 Task: Look for space in Termoli, Italy from 9th August, 2023 to 12th August, 2023 for 1 adult in price range Rs.6000 to Rs.15000. Place can be entire place with 1  bedroom having 1 bed and 1 bathroom. Property type can be house, flat, guest house. Amenities needed are: wifi. Booking option can be shelf check-in. Required host language is English.
Action: Mouse moved to (464, 110)
Screenshot: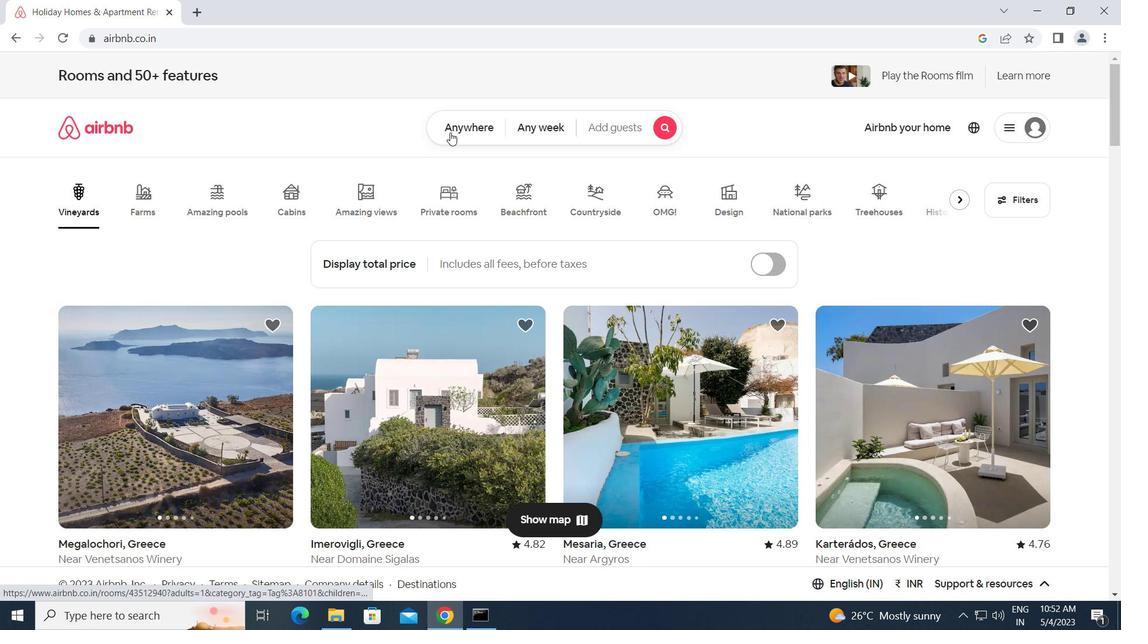 
Action: Mouse pressed left at (464, 110)
Screenshot: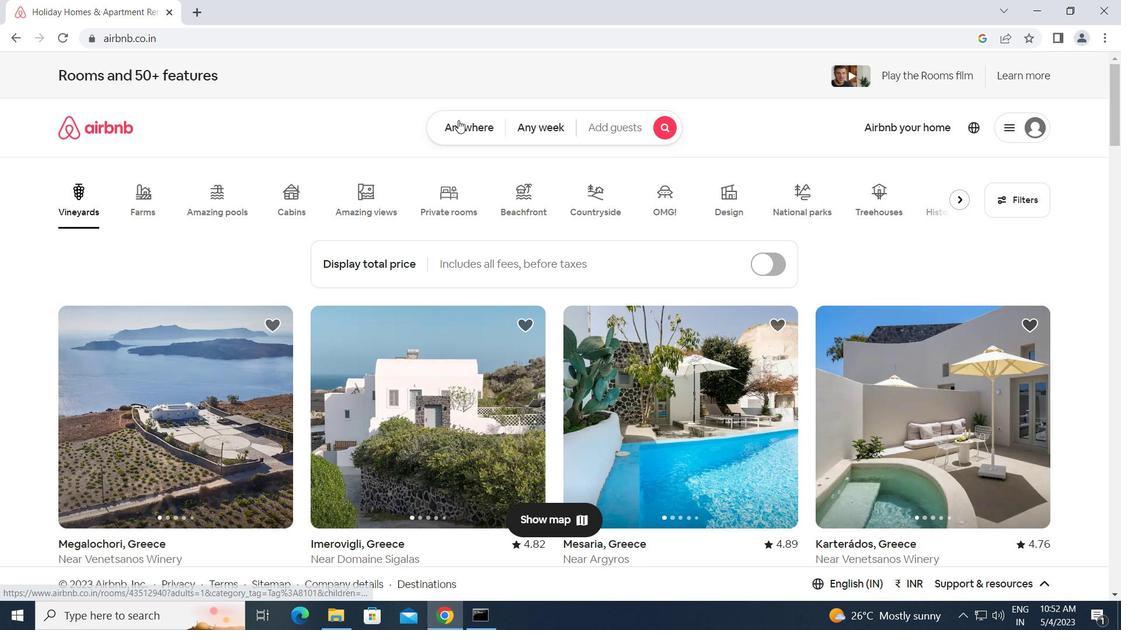 
Action: Mouse moved to (407, 172)
Screenshot: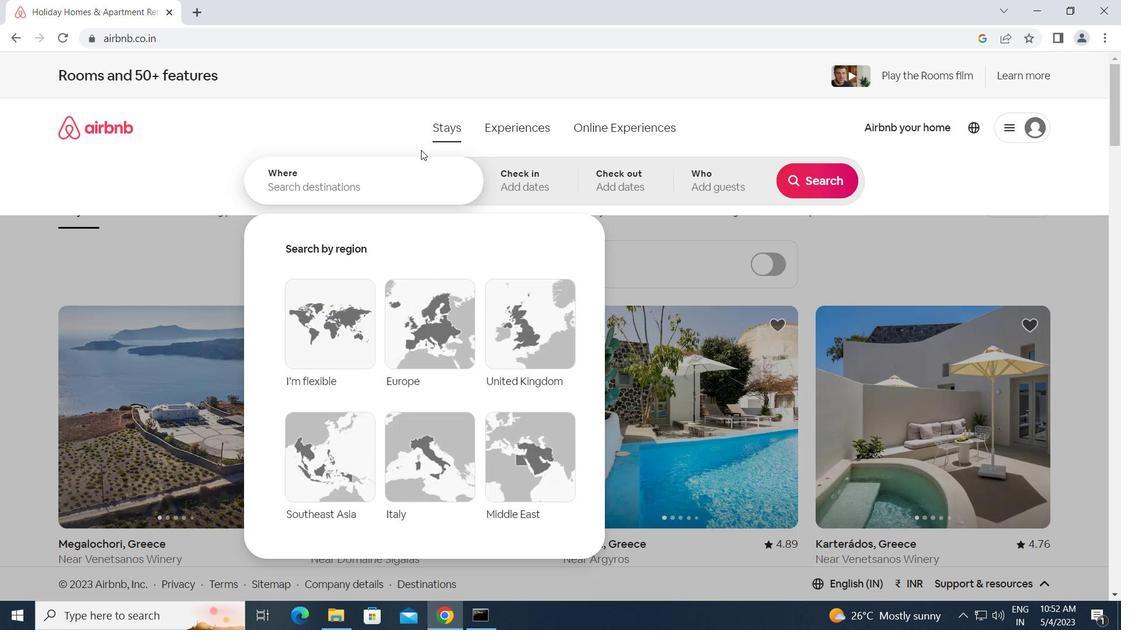 
Action: Mouse pressed left at (407, 172)
Screenshot: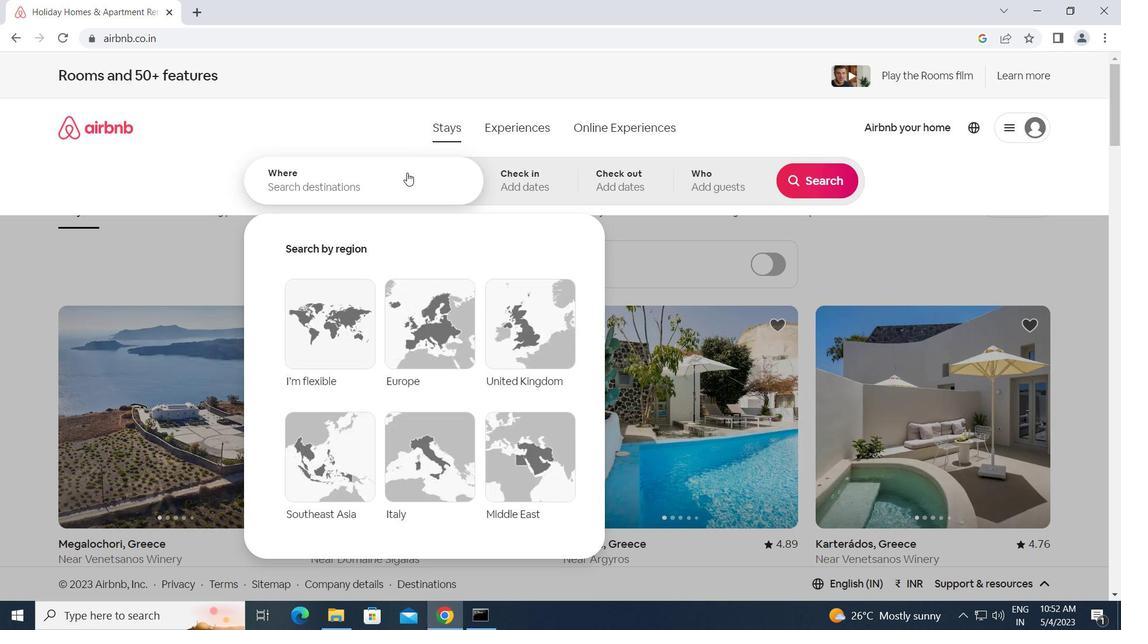 
Action: Key pressed t<Key.caps_lock>ermoli,<Key.space><Key.caps_lock>i<Key.caps_lock>taly<Key.enter>
Screenshot: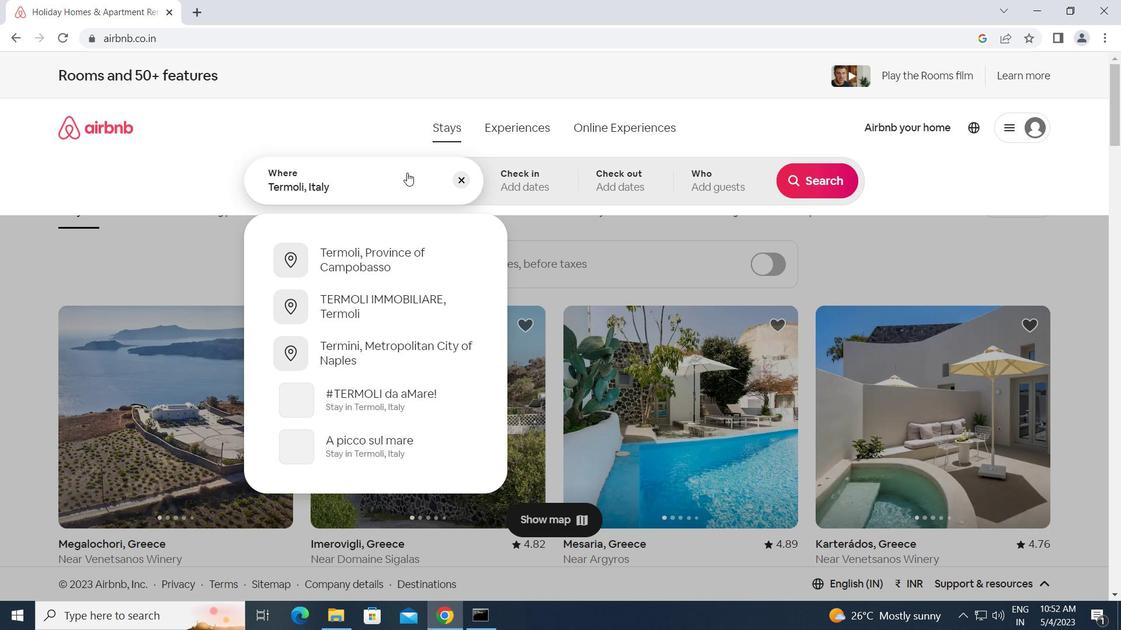 
Action: Mouse moved to (812, 295)
Screenshot: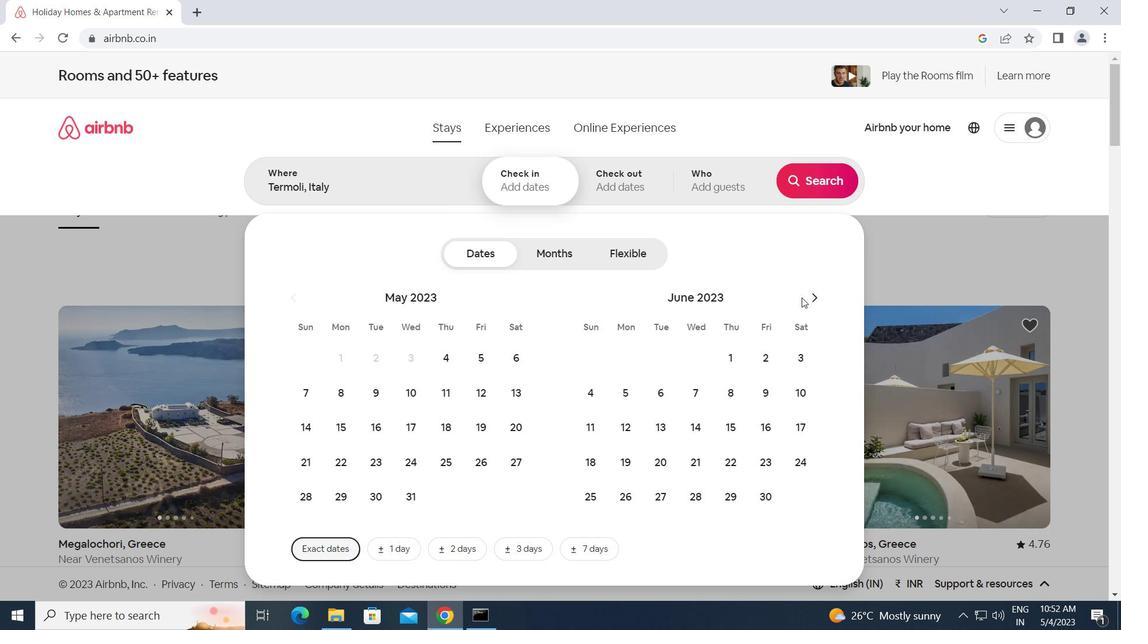 
Action: Mouse pressed left at (812, 295)
Screenshot: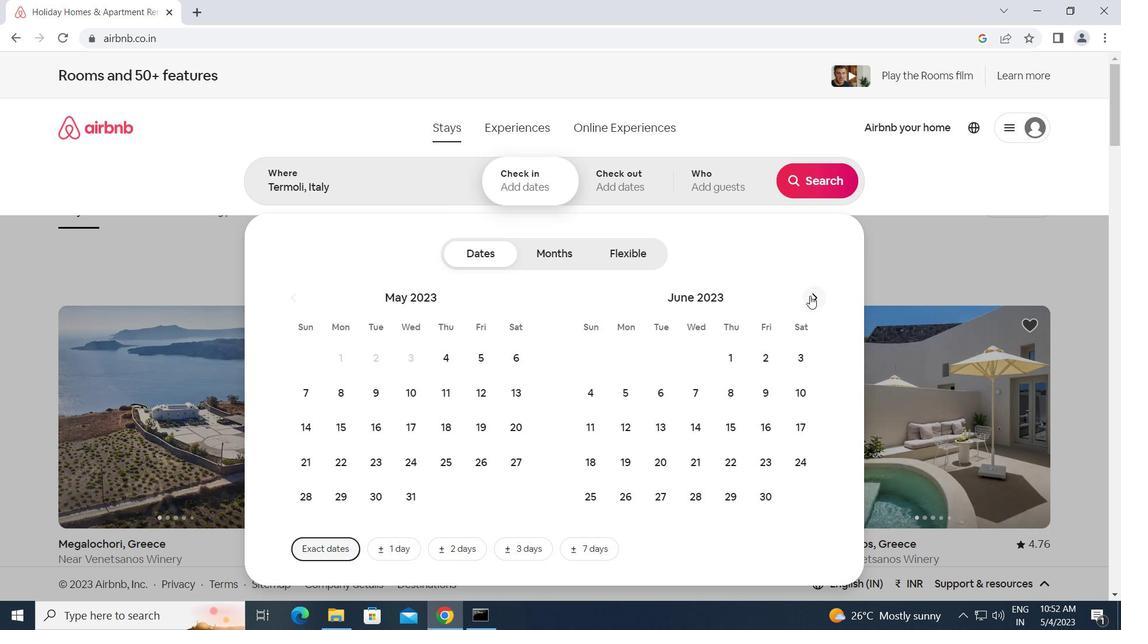 
Action: Mouse pressed left at (812, 295)
Screenshot: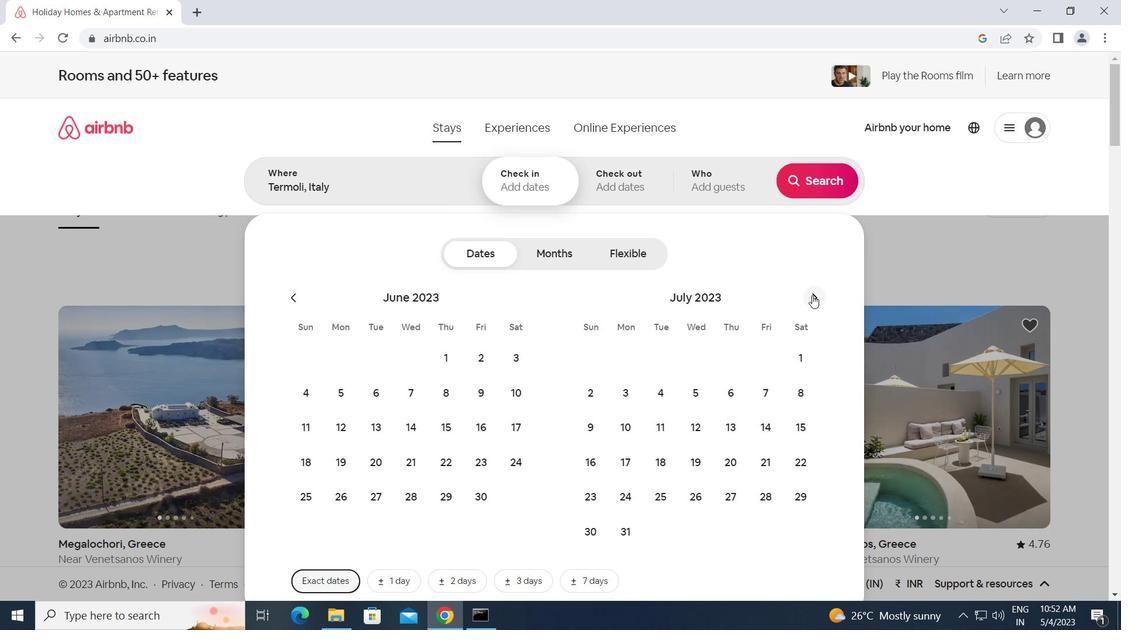 
Action: Mouse moved to (696, 394)
Screenshot: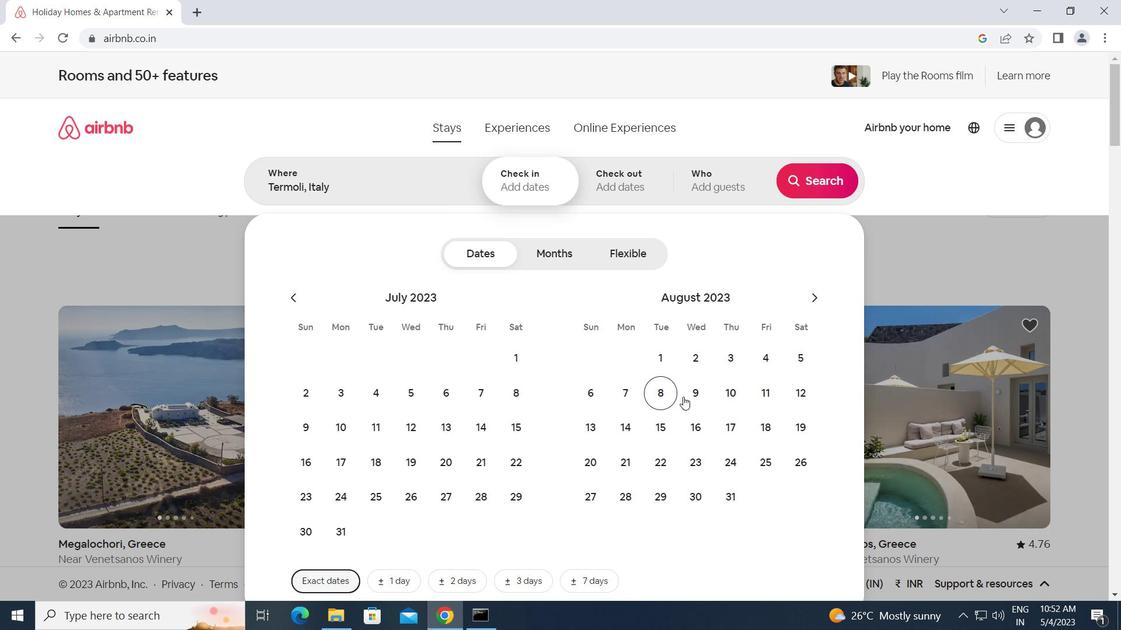 
Action: Mouse pressed left at (696, 394)
Screenshot: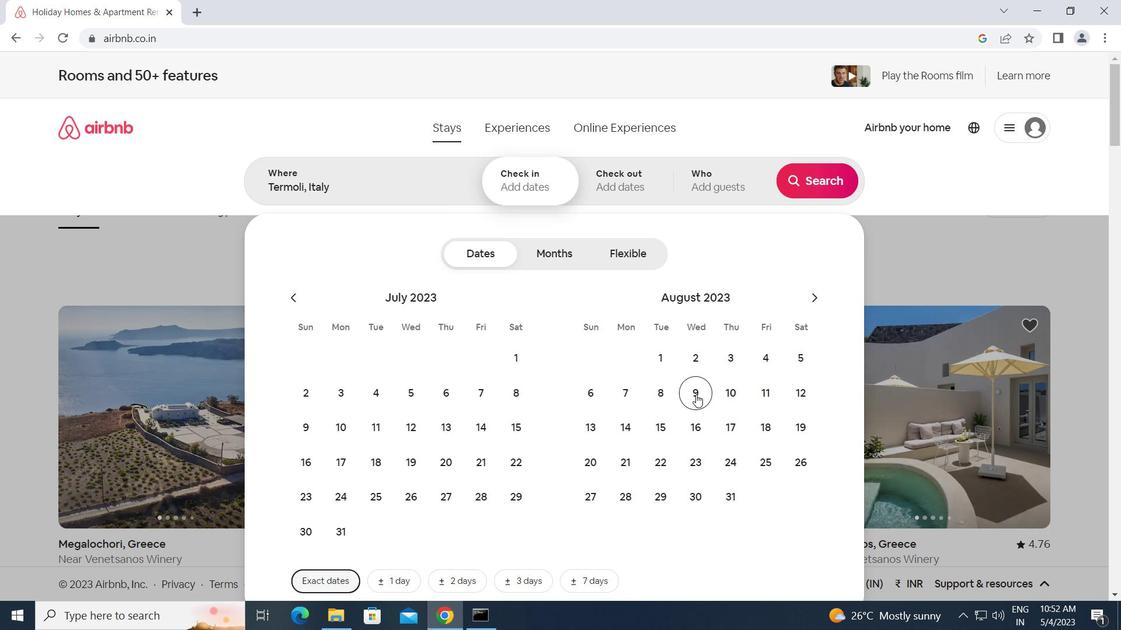 
Action: Mouse moved to (809, 393)
Screenshot: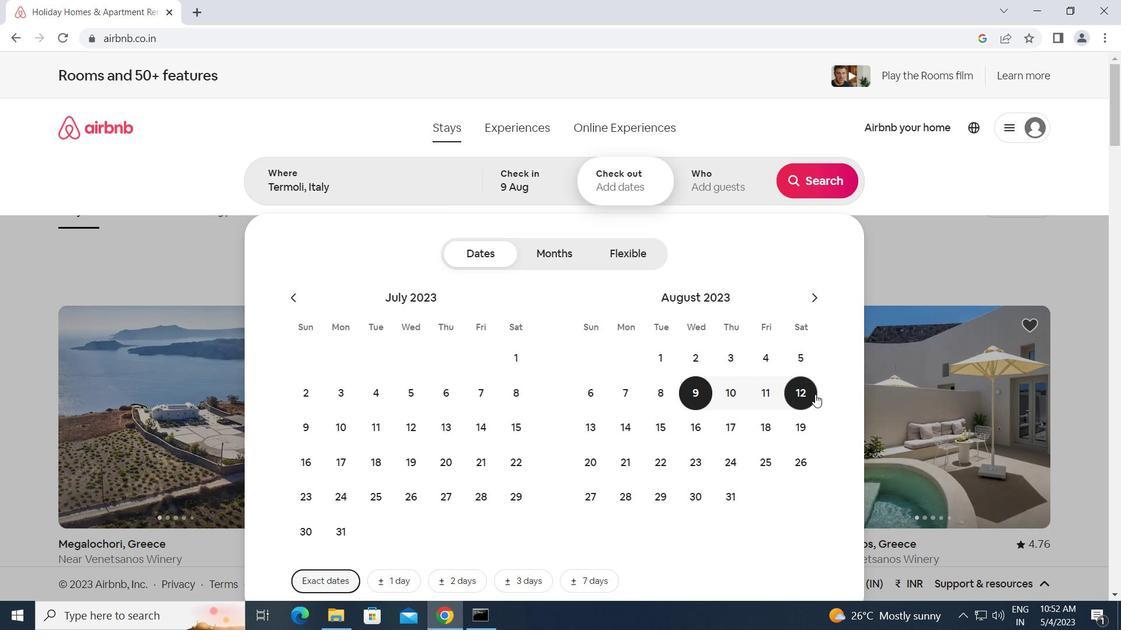 
Action: Mouse pressed left at (809, 393)
Screenshot: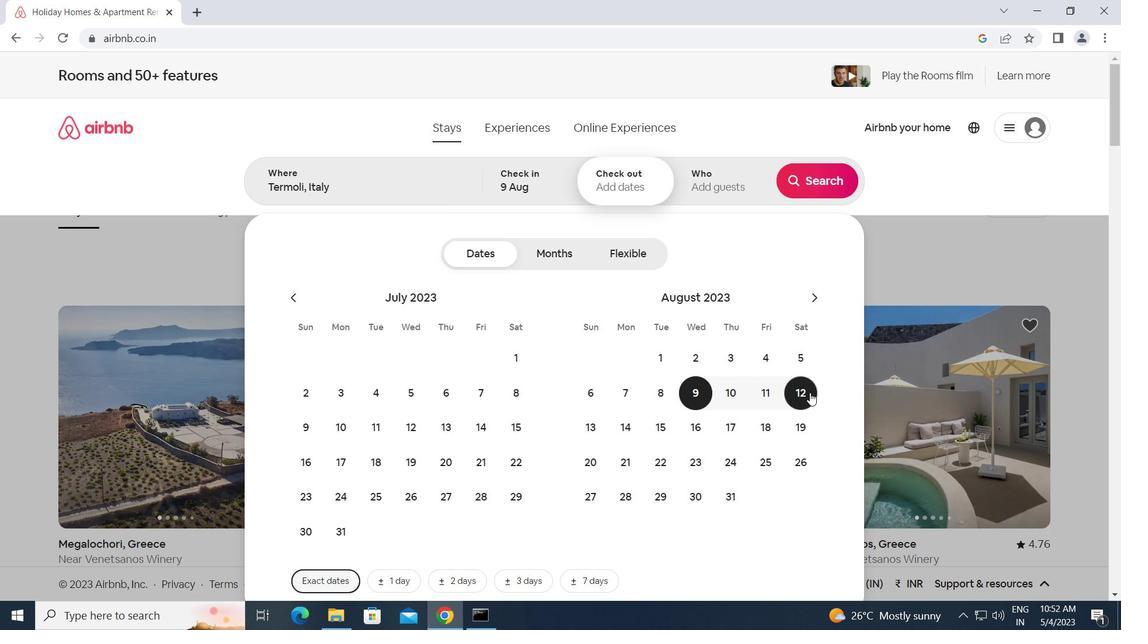 
Action: Mouse moved to (727, 179)
Screenshot: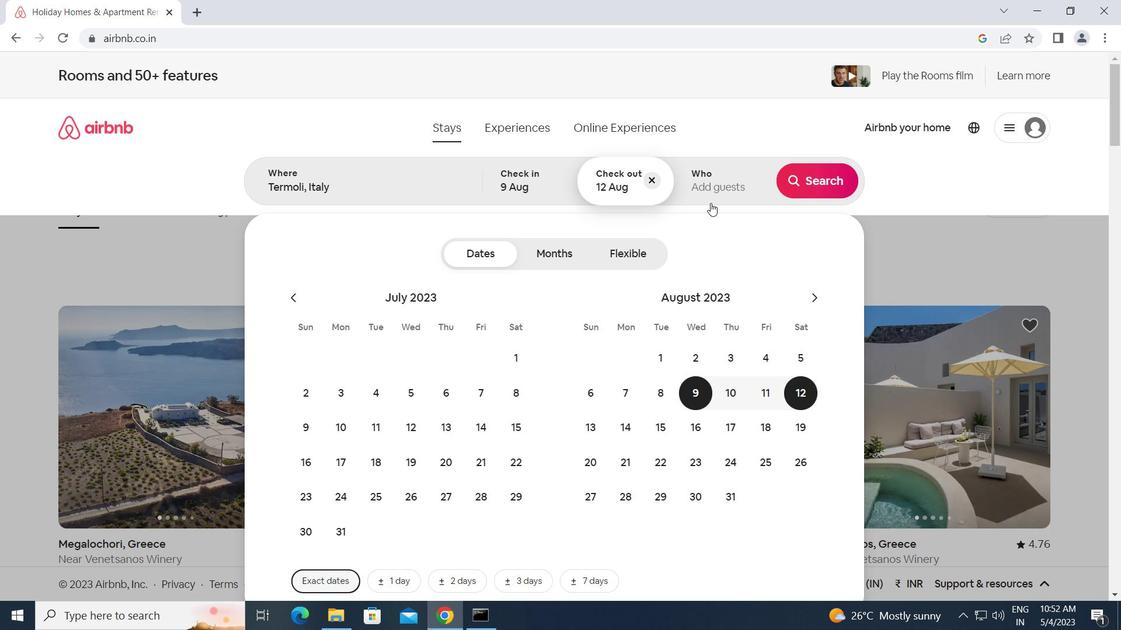 
Action: Mouse pressed left at (727, 179)
Screenshot: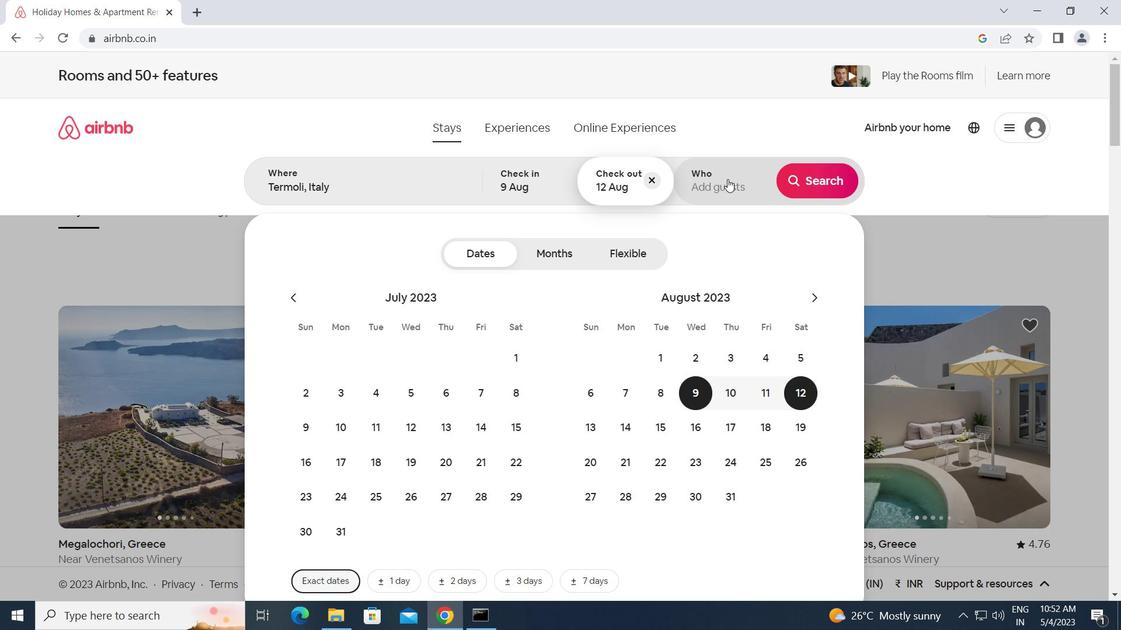 
Action: Mouse moved to (812, 263)
Screenshot: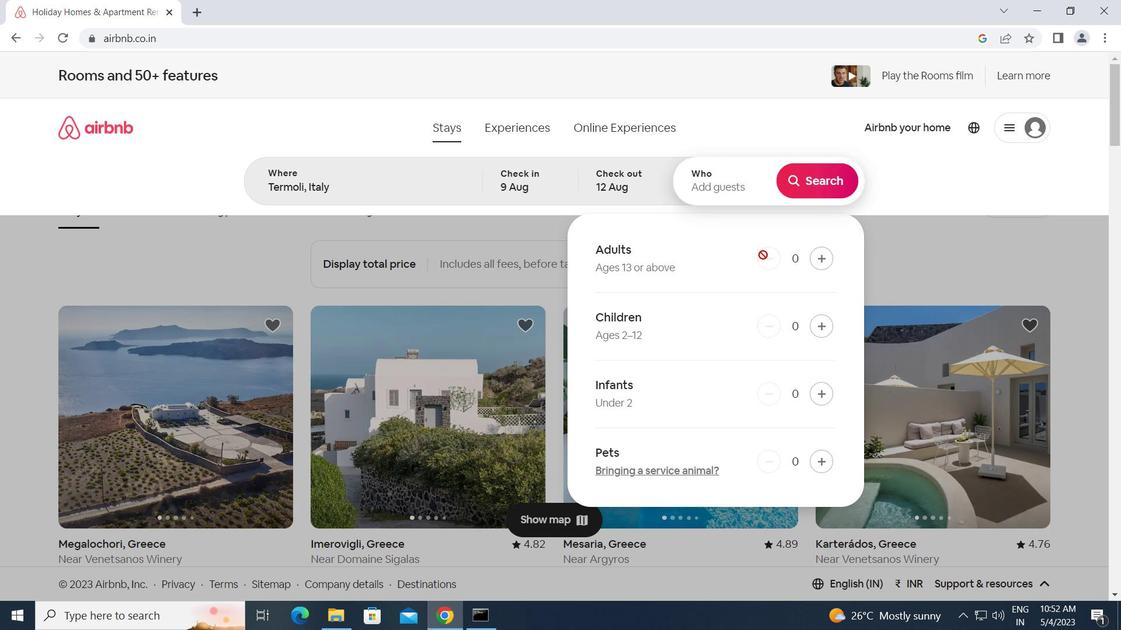 
Action: Mouse pressed left at (812, 263)
Screenshot: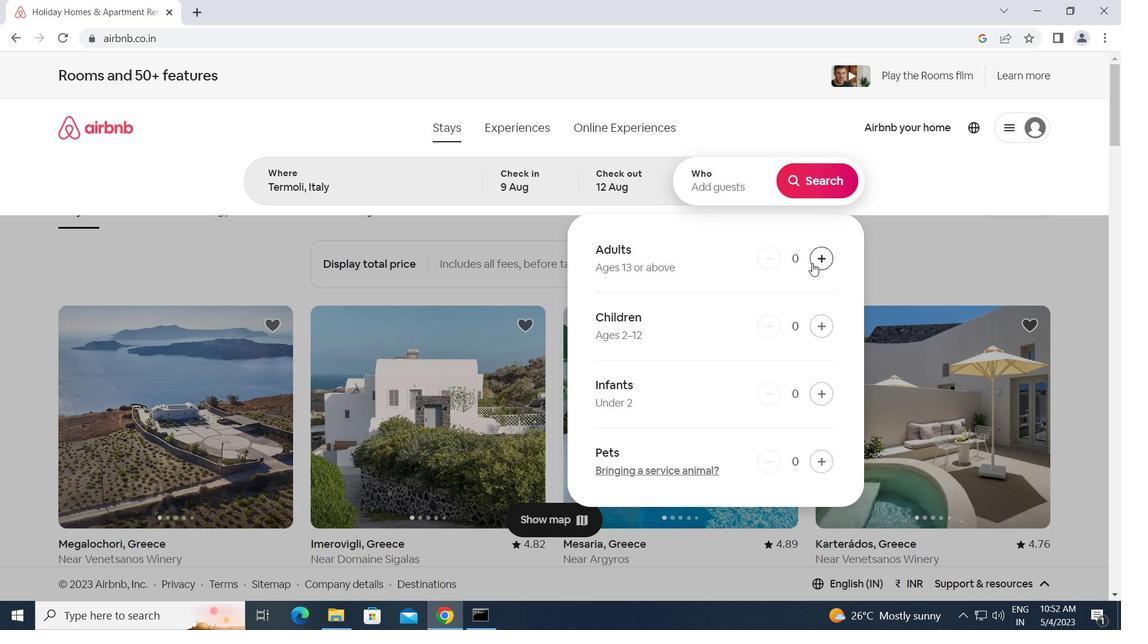 
Action: Mouse moved to (802, 176)
Screenshot: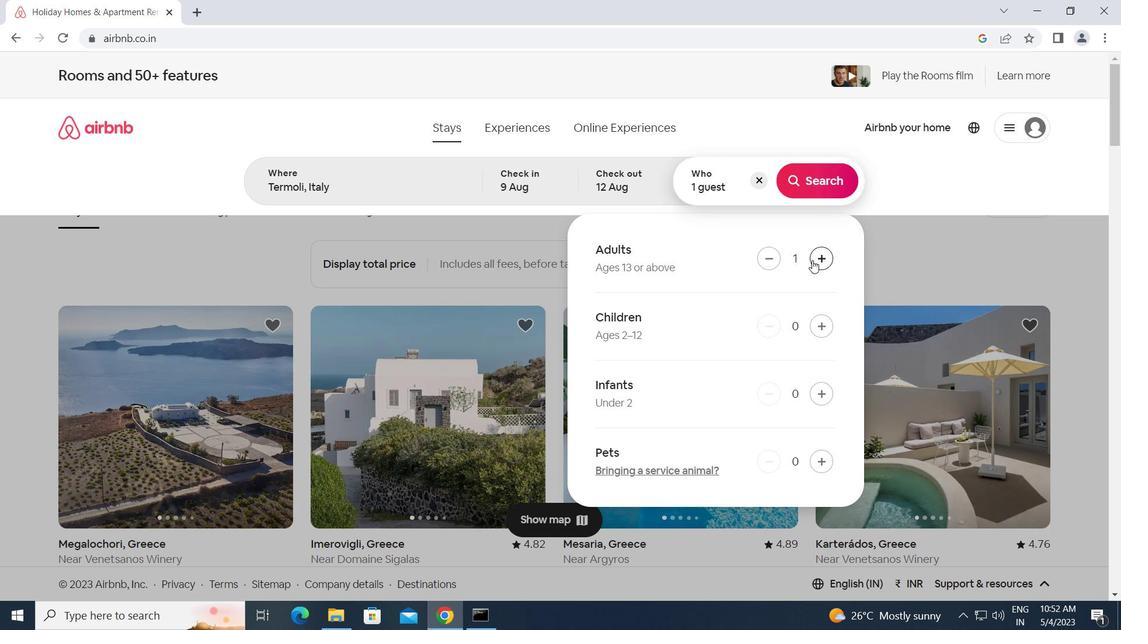 
Action: Mouse pressed left at (802, 176)
Screenshot: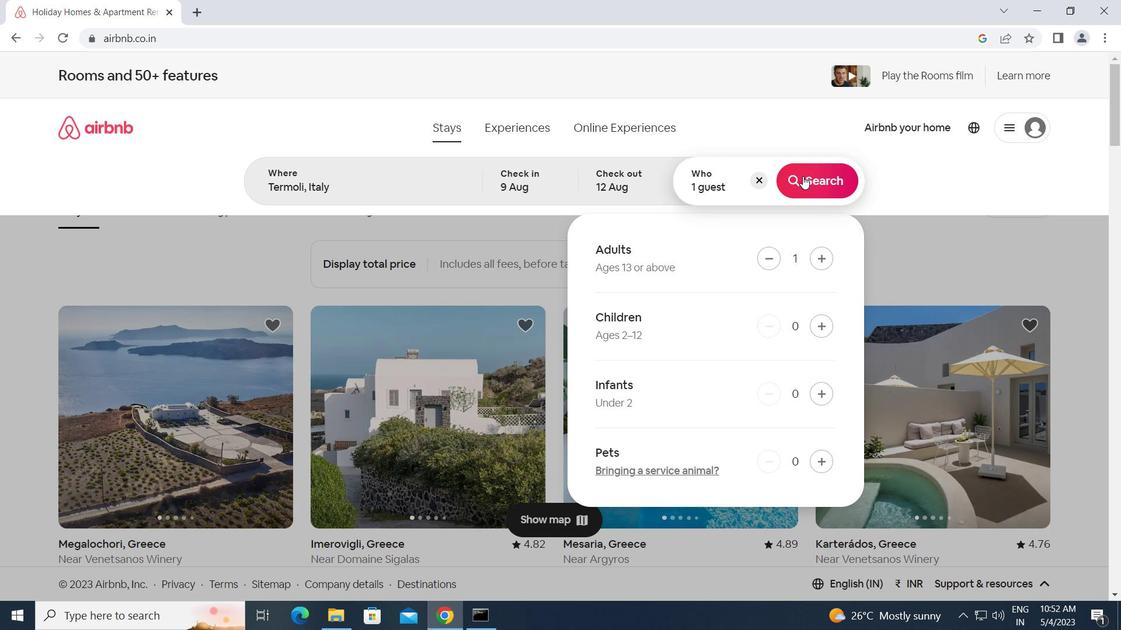 
Action: Mouse moved to (1052, 144)
Screenshot: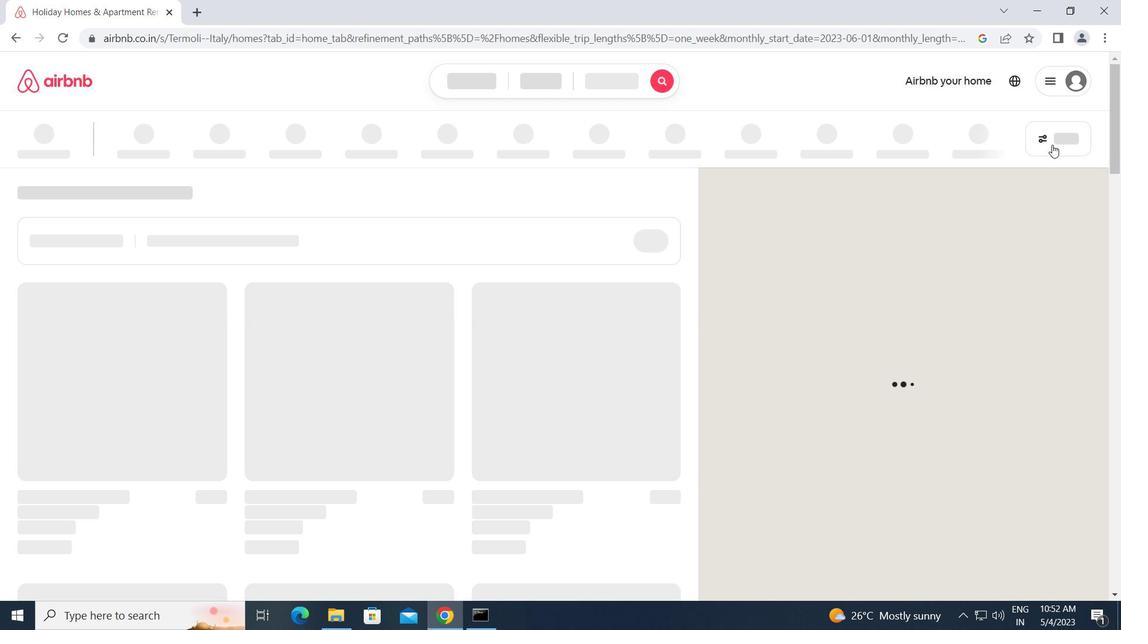 
Action: Mouse pressed left at (1052, 144)
Screenshot: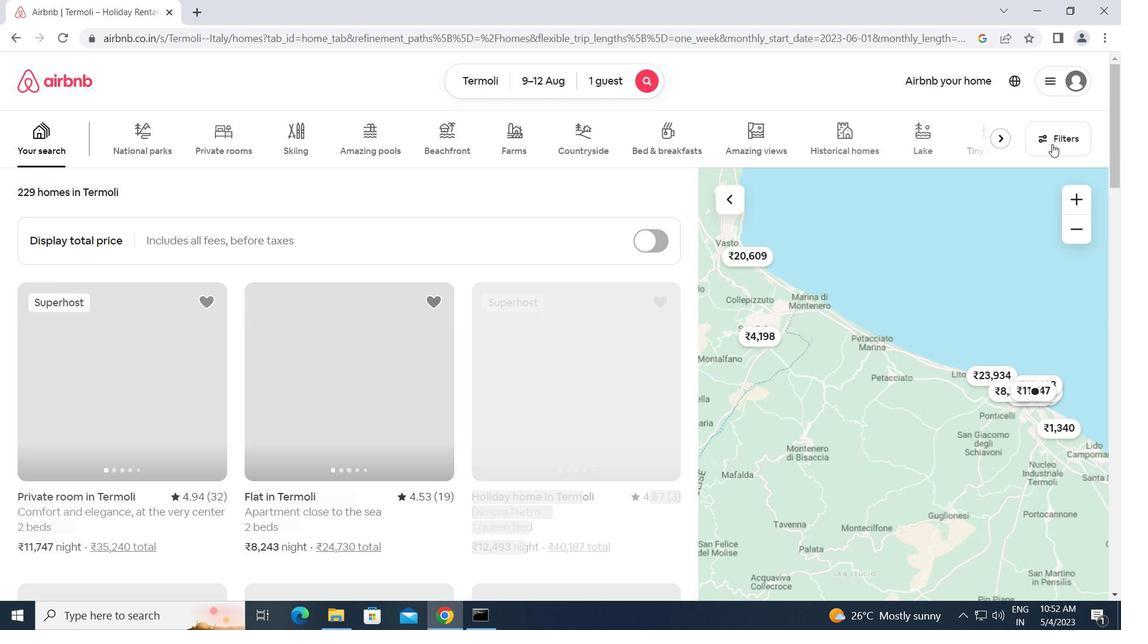 
Action: Mouse moved to (369, 324)
Screenshot: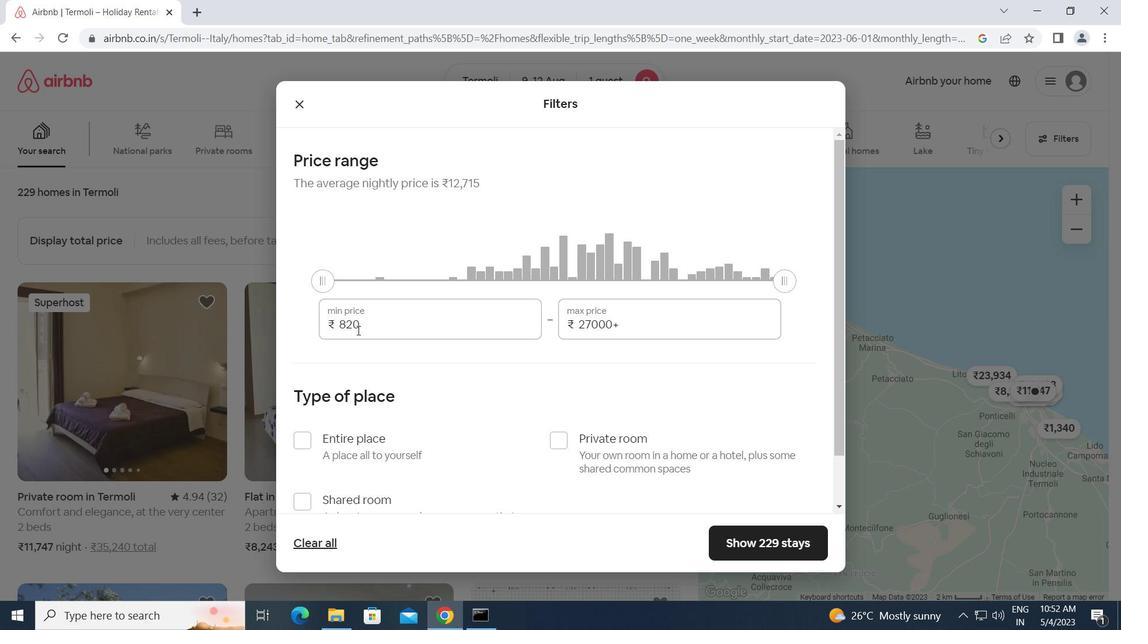 
Action: Mouse pressed left at (369, 324)
Screenshot: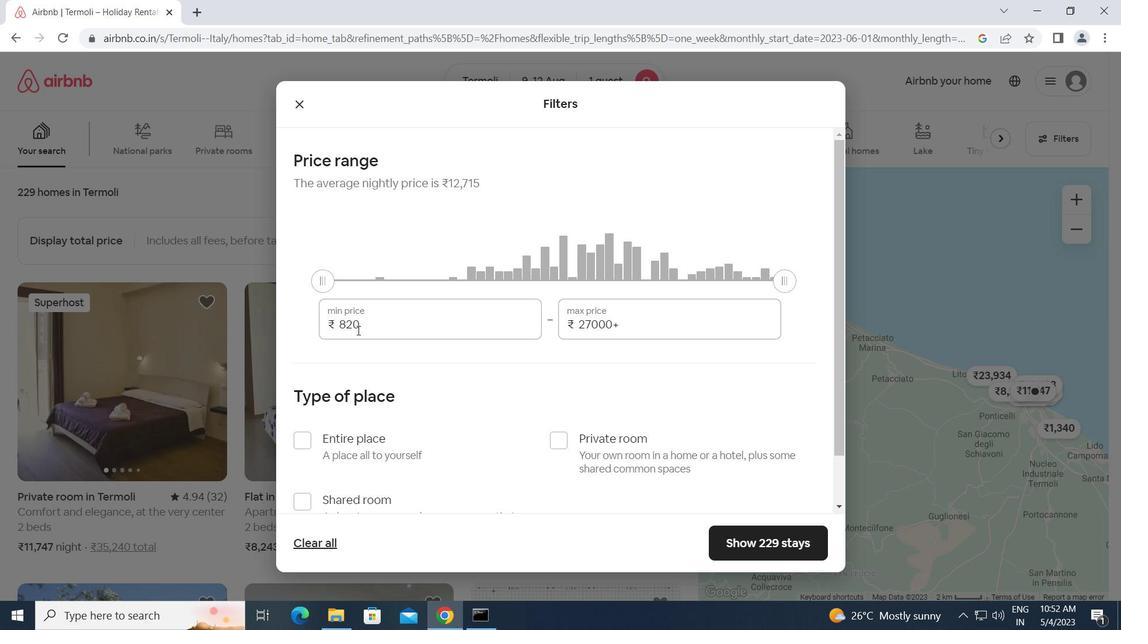 
Action: Mouse moved to (327, 324)
Screenshot: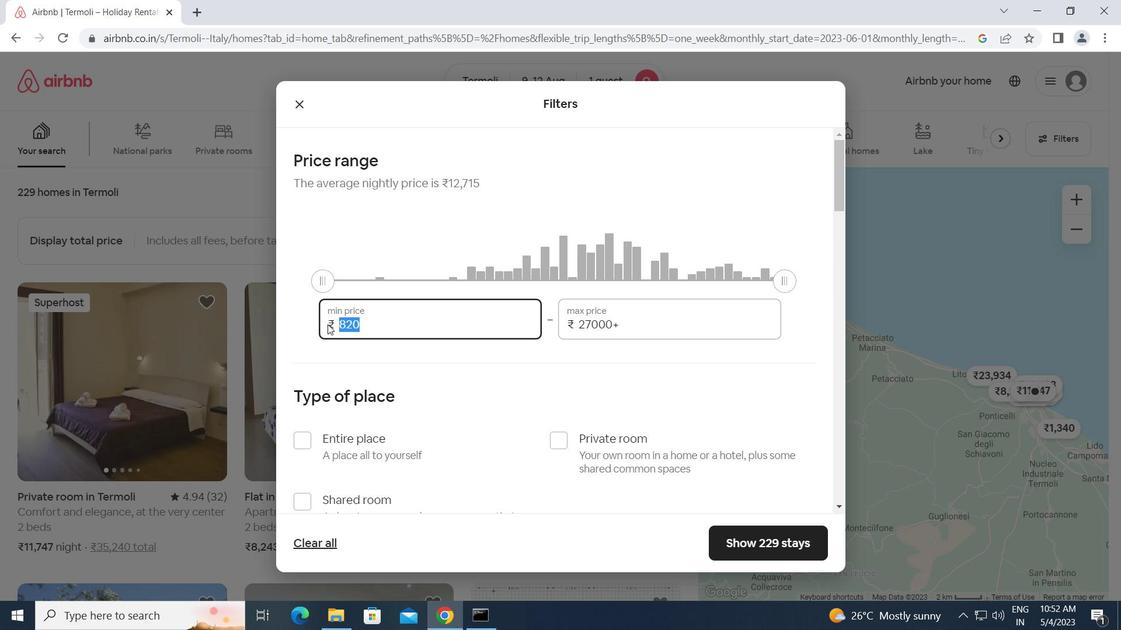 
Action: Key pressed 6000<Key.tab>15000
Screenshot: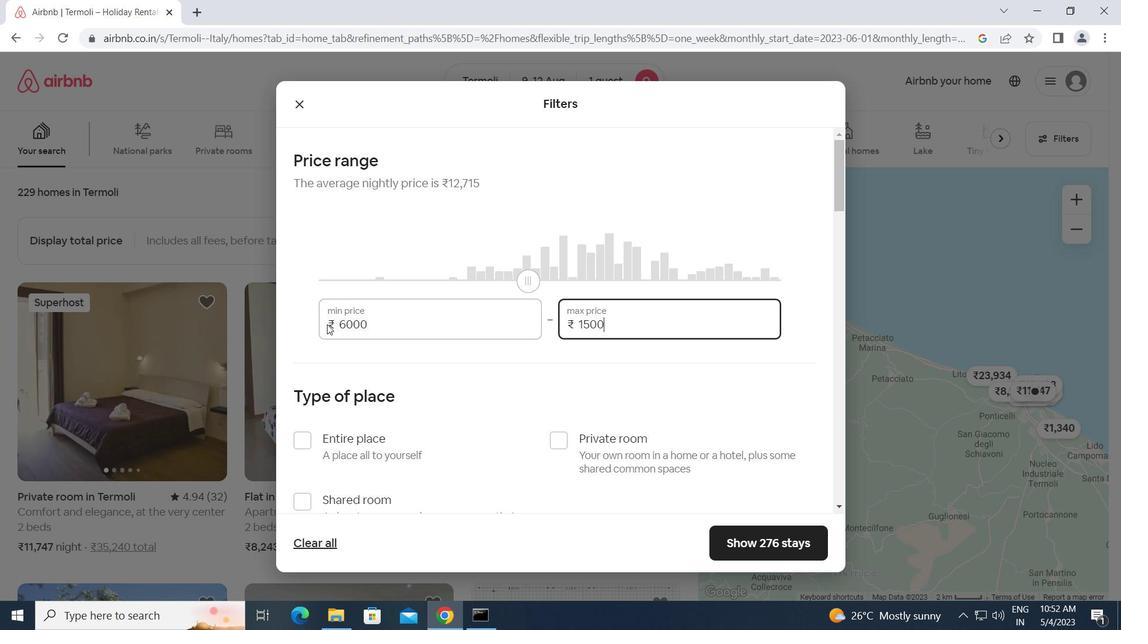 
Action: Mouse moved to (433, 382)
Screenshot: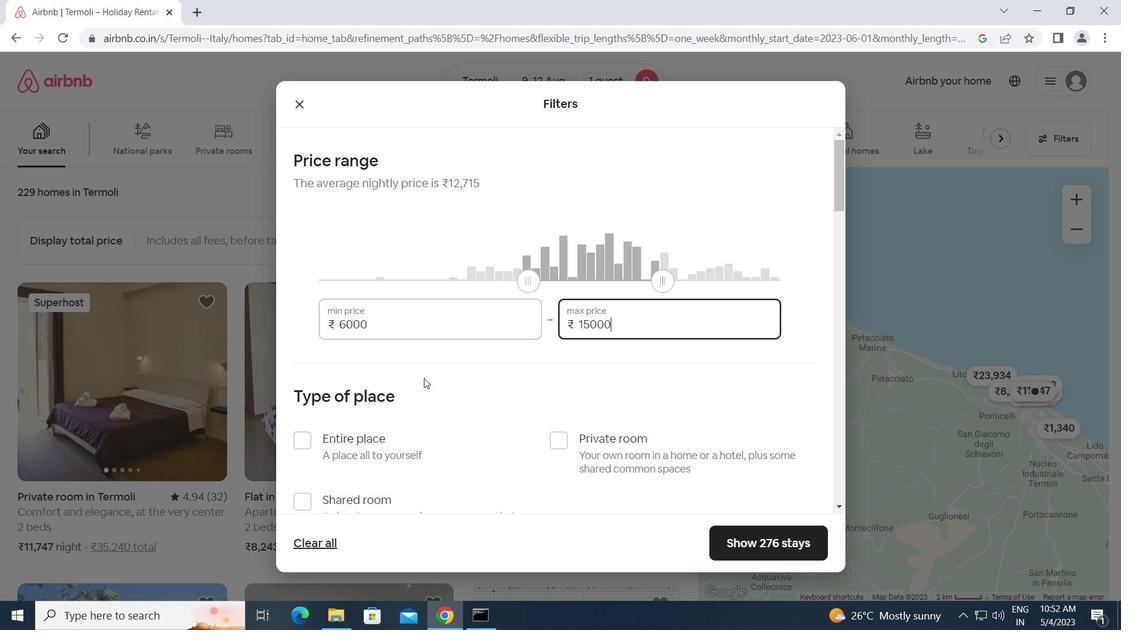 
Action: Mouse scrolled (433, 381) with delta (0, 0)
Screenshot: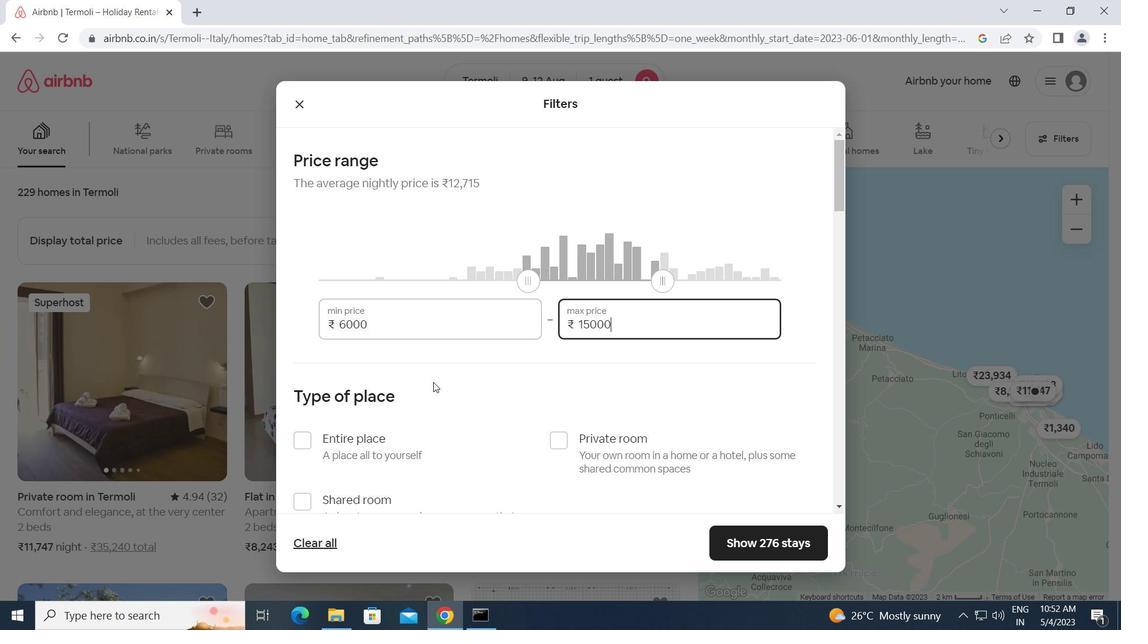 
Action: Mouse moved to (305, 369)
Screenshot: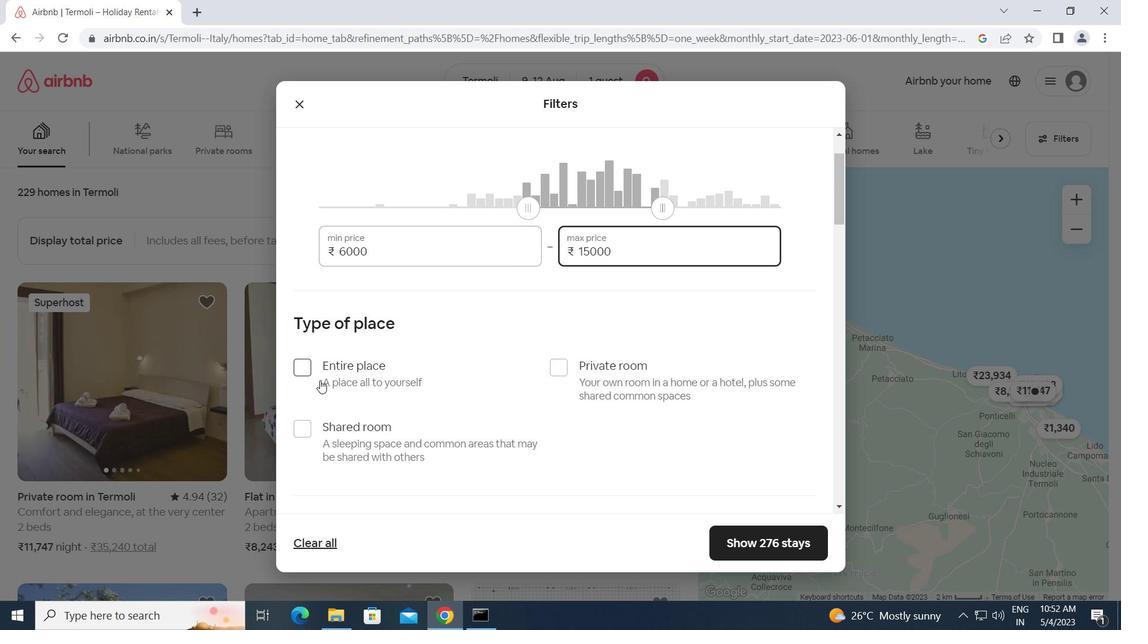 
Action: Mouse pressed left at (305, 369)
Screenshot: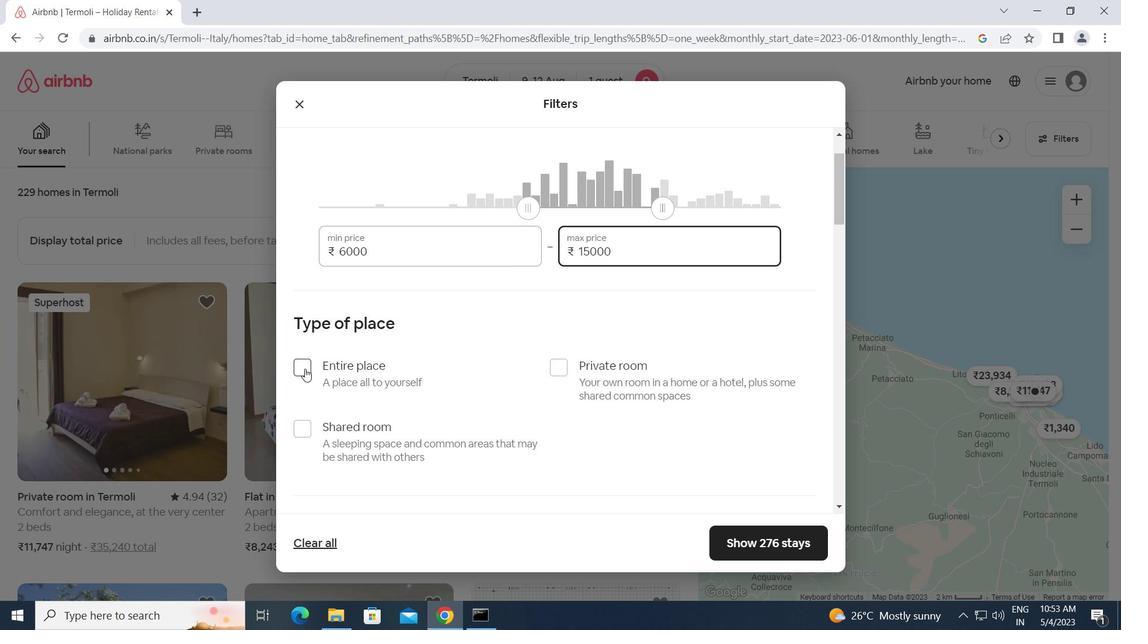 
Action: Mouse moved to (490, 436)
Screenshot: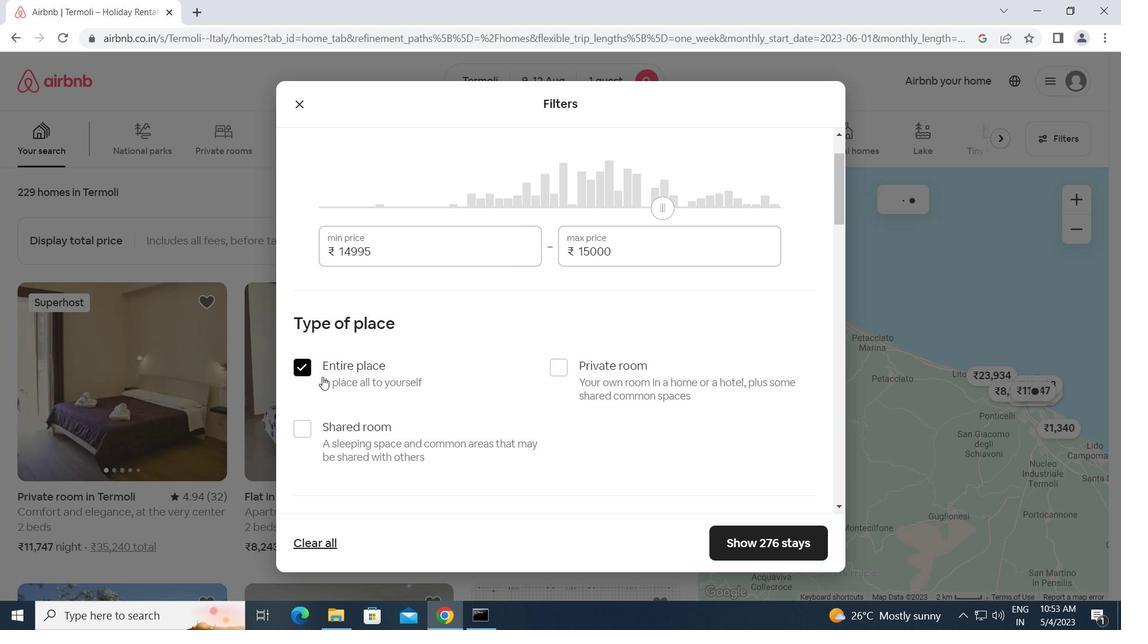 
Action: Mouse scrolled (490, 436) with delta (0, 0)
Screenshot: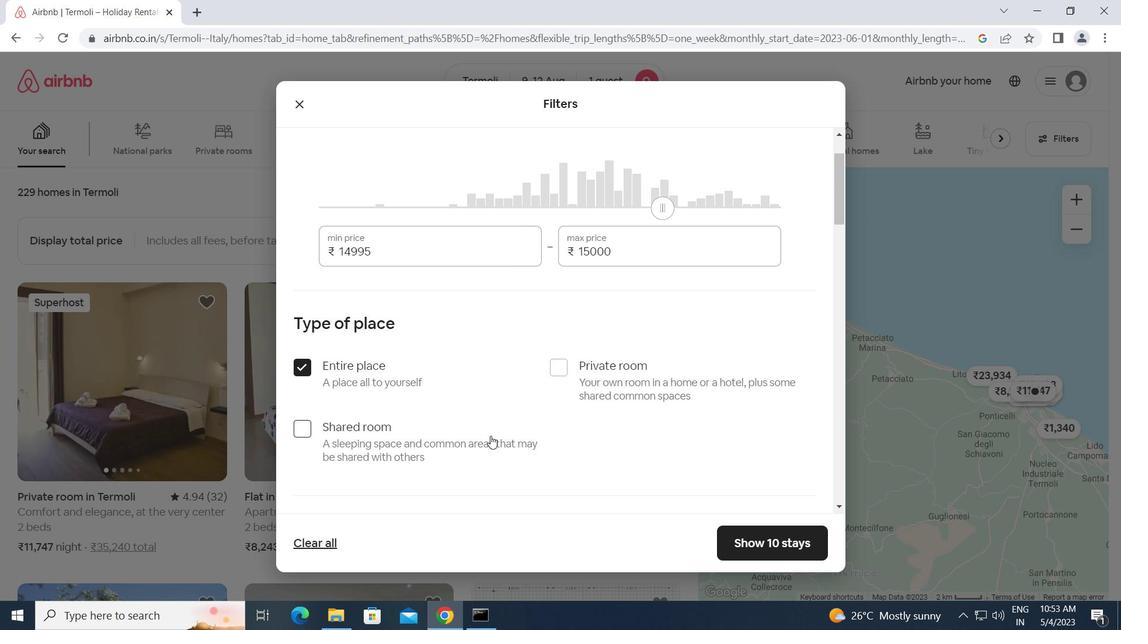 
Action: Mouse scrolled (490, 436) with delta (0, 0)
Screenshot: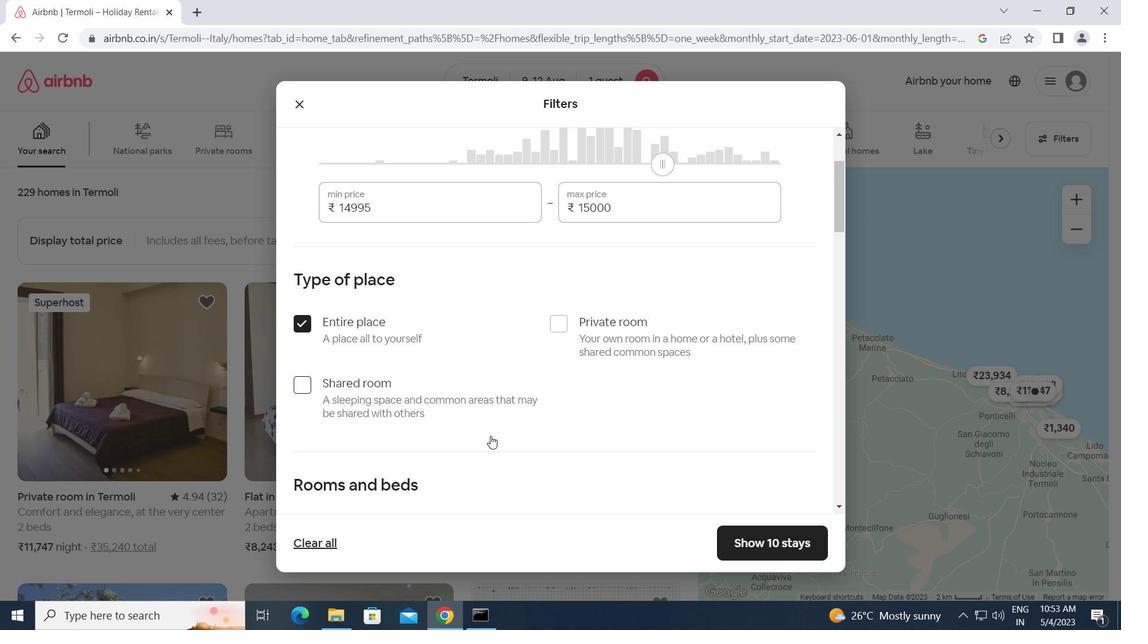 
Action: Mouse scrolled (490, 436) with delta (0, 0)
Screenshot: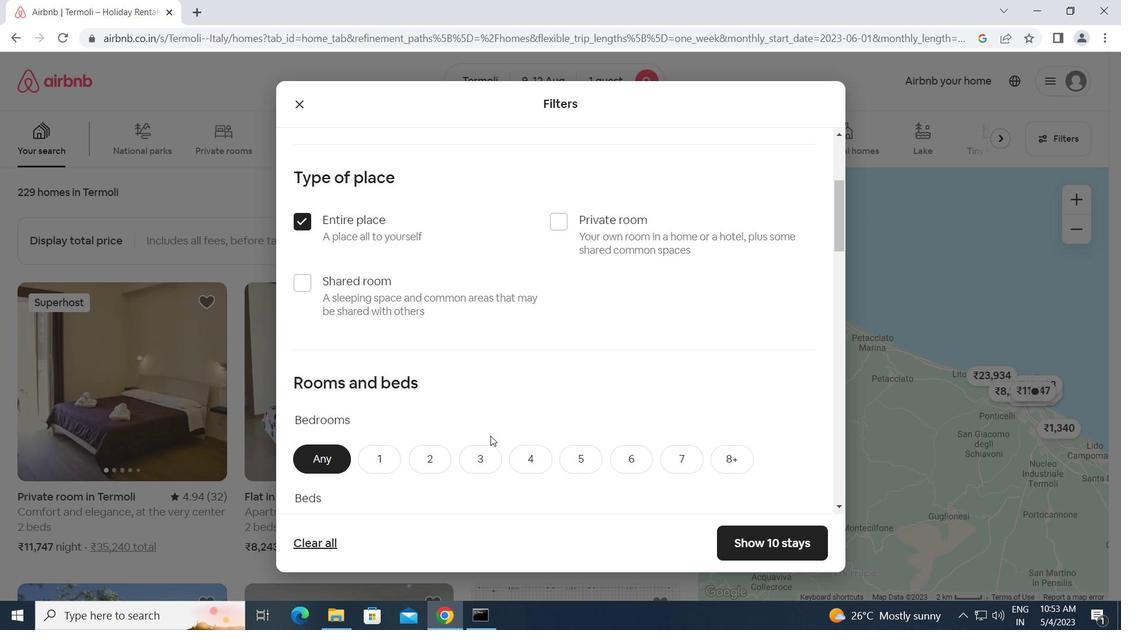 
Action: Mouse moved to (388, 393)
Screenshot: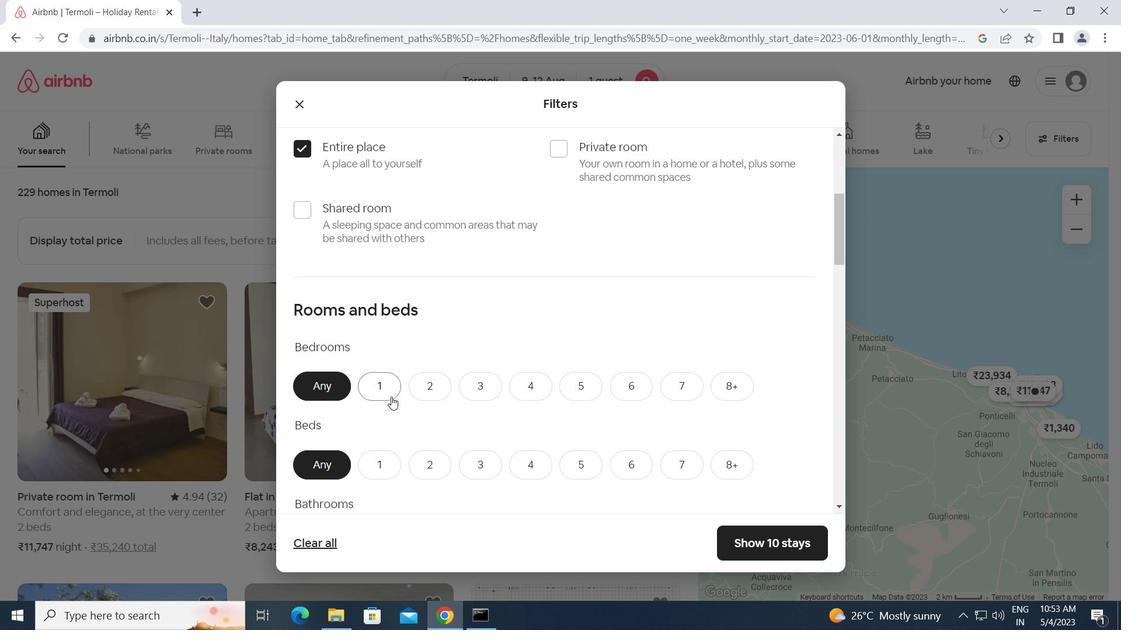 
Action: Mouse pressed left at (388, 393)
Screenshot: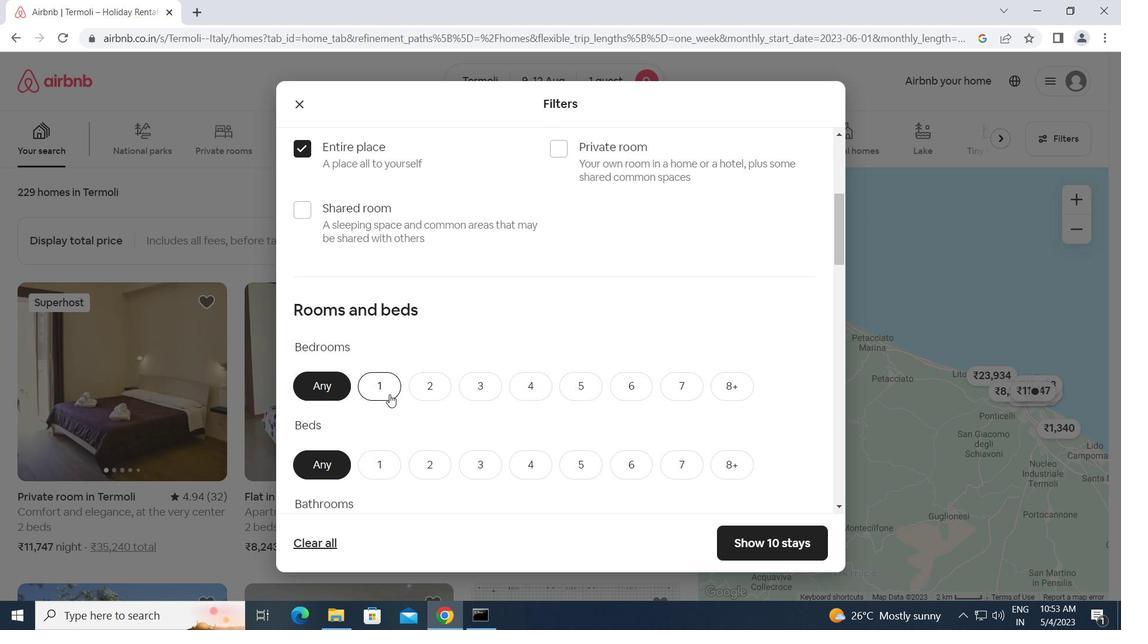 
Action: Mouse moved to (382, 460)
Screenshot: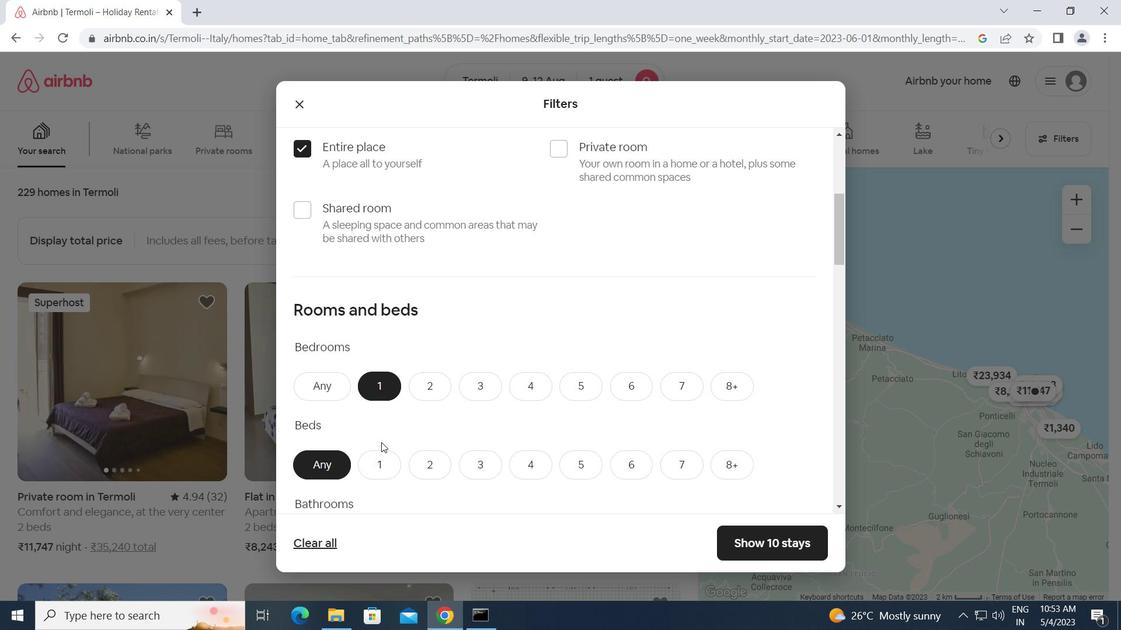
Action: Mouse pressed left at (382, 460)
Screenshot: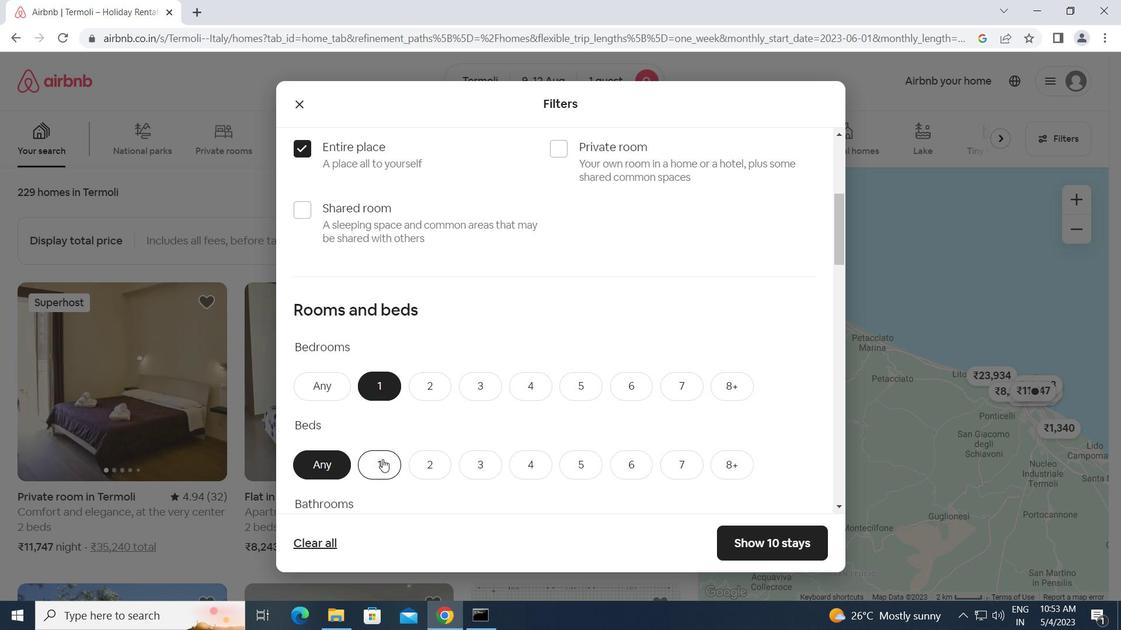 
Action: Mouse scrolled (382, 459) with delta (0, 0)
Screenshot: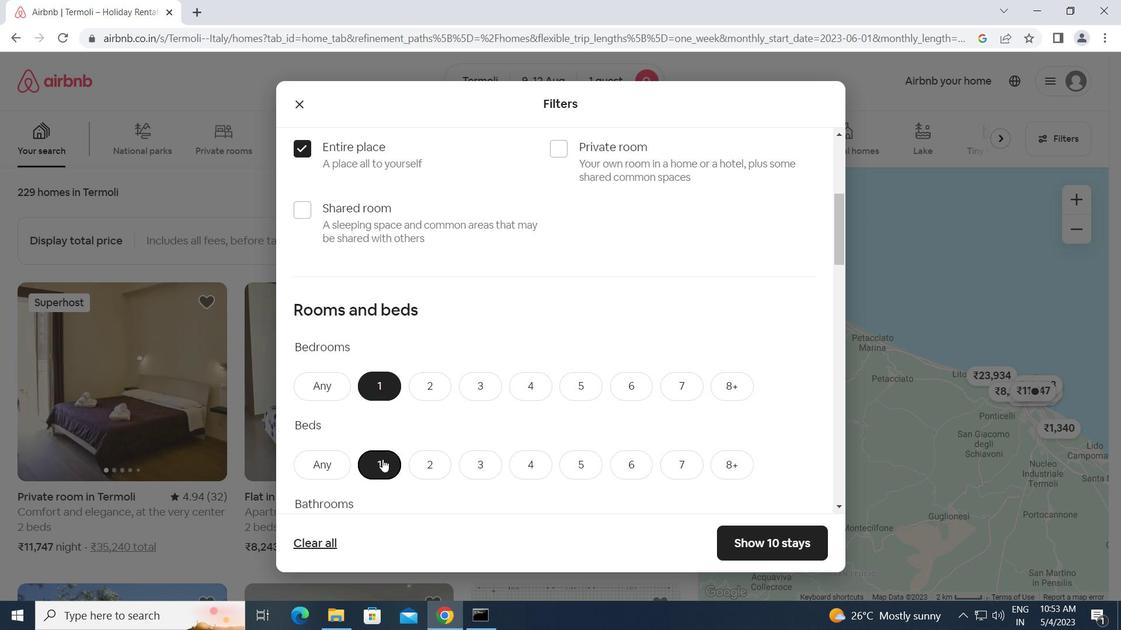 
Action: Mouse moved to (380, 471)
Screenshot: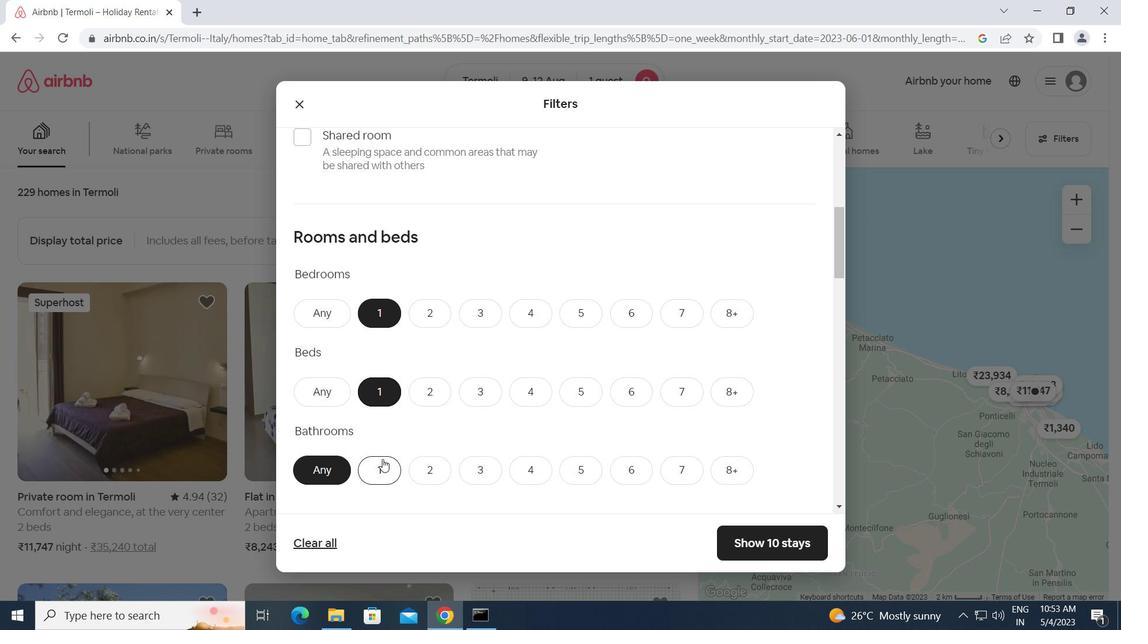 
Action: Mouse pressed left at (380, 471)
Screenshot: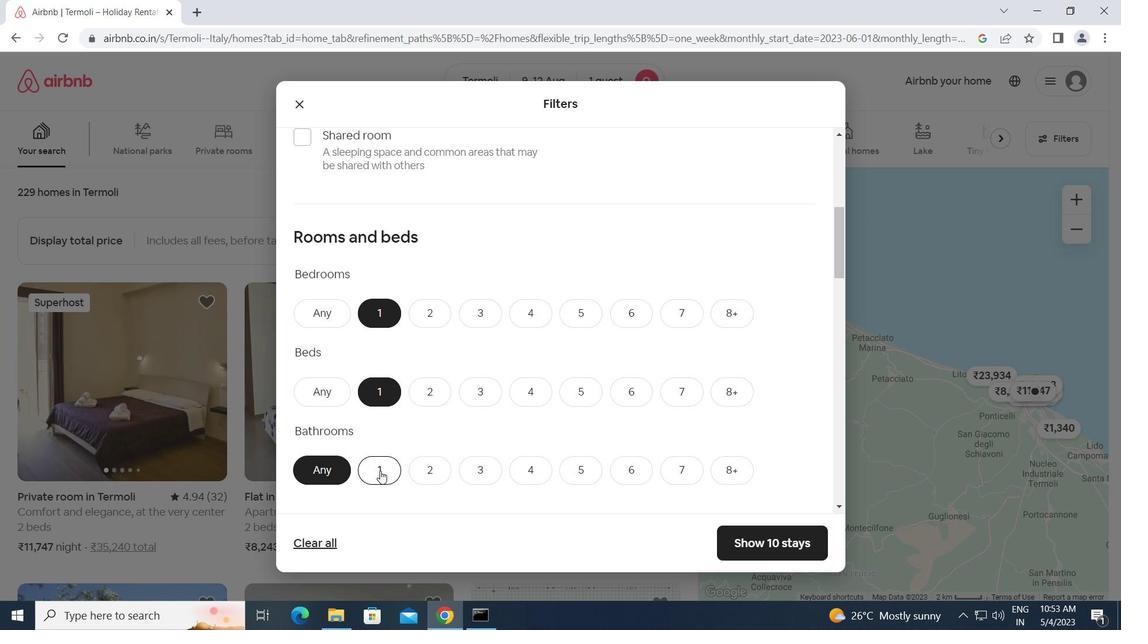 
Action: Mouse moved to (439, 480)
Screenshot: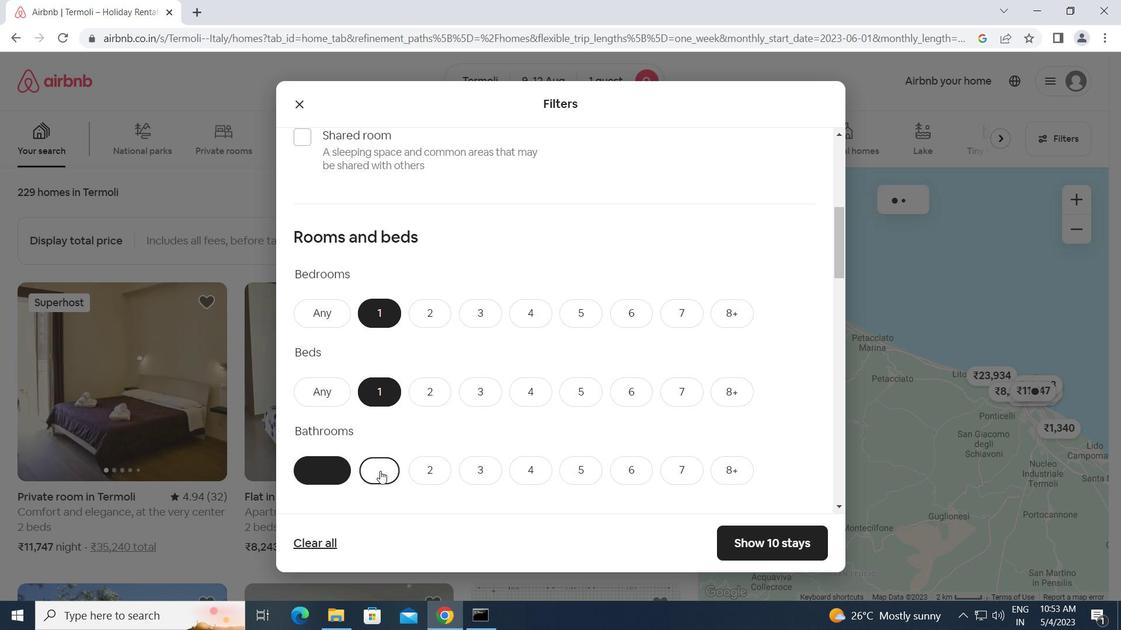 
Action: Mouse scrolled (439, 480) with delta (0, 0)
Screenshot: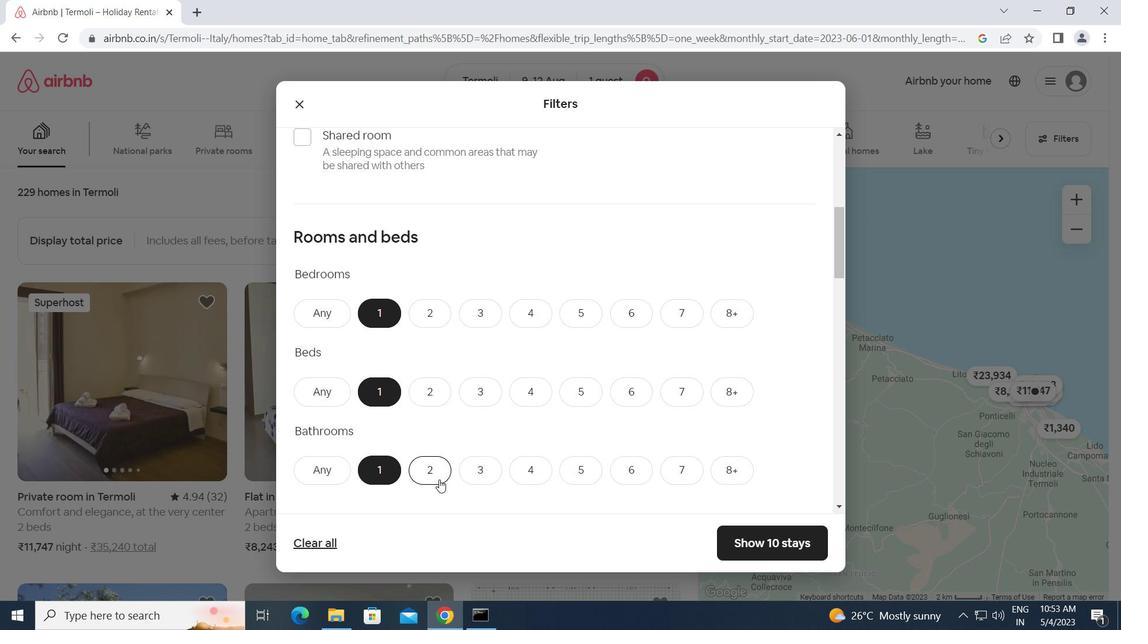 
Action: Mouse scrolled (439, 480) with delta (0, 0)
Screenshot: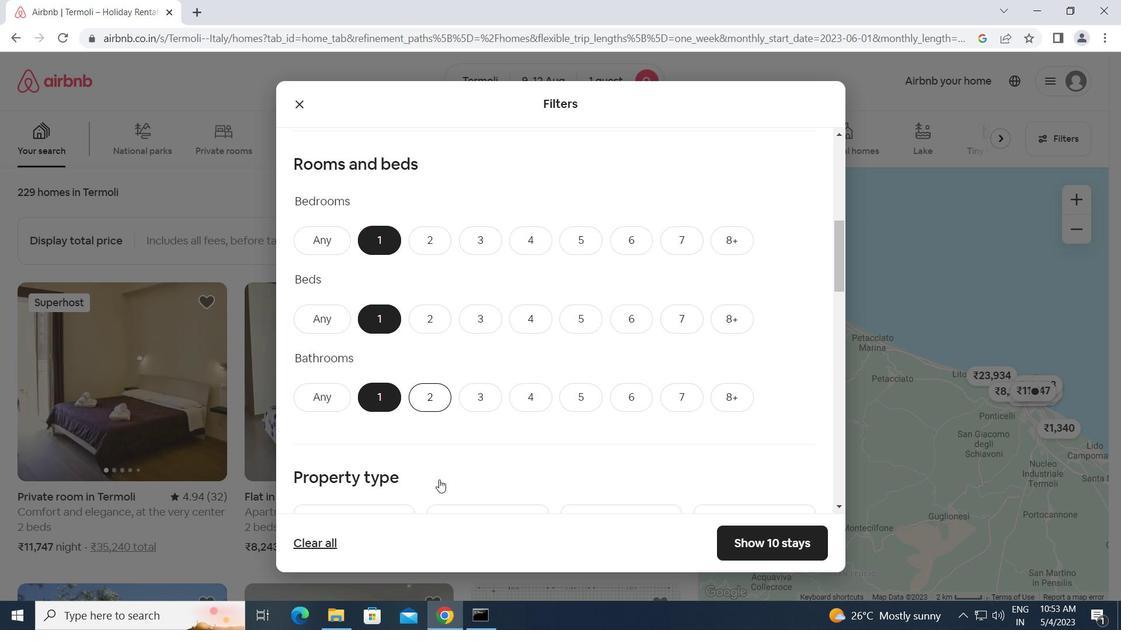 
Action: Mouse moved to (369, 477)
Screenshot: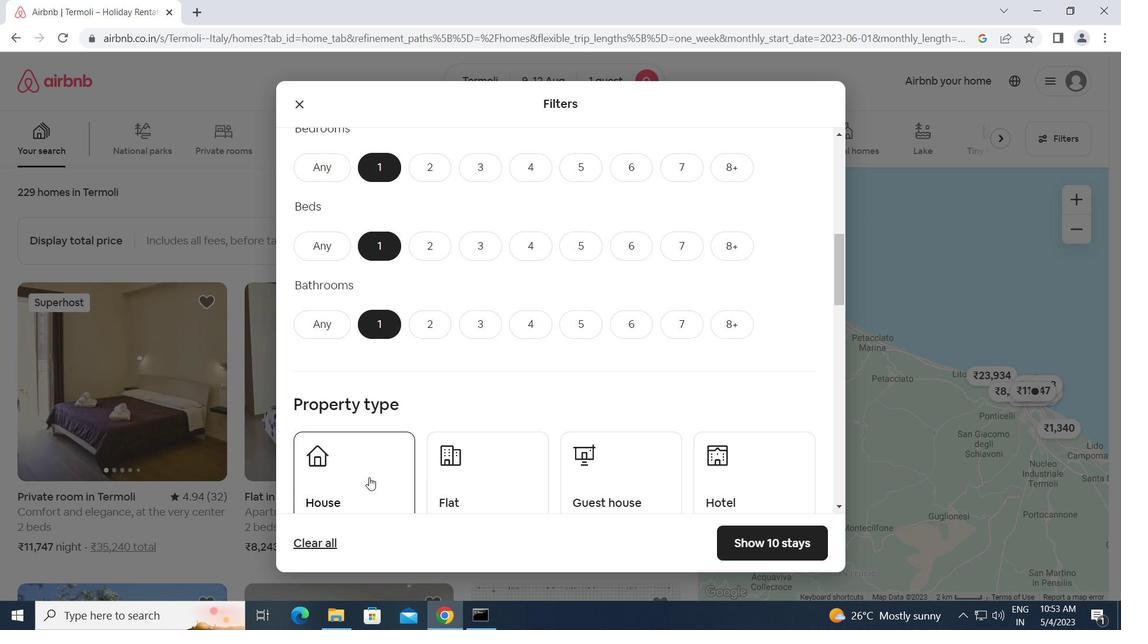 
Action: Mouse pressed left at (369, 477)
Screenshot: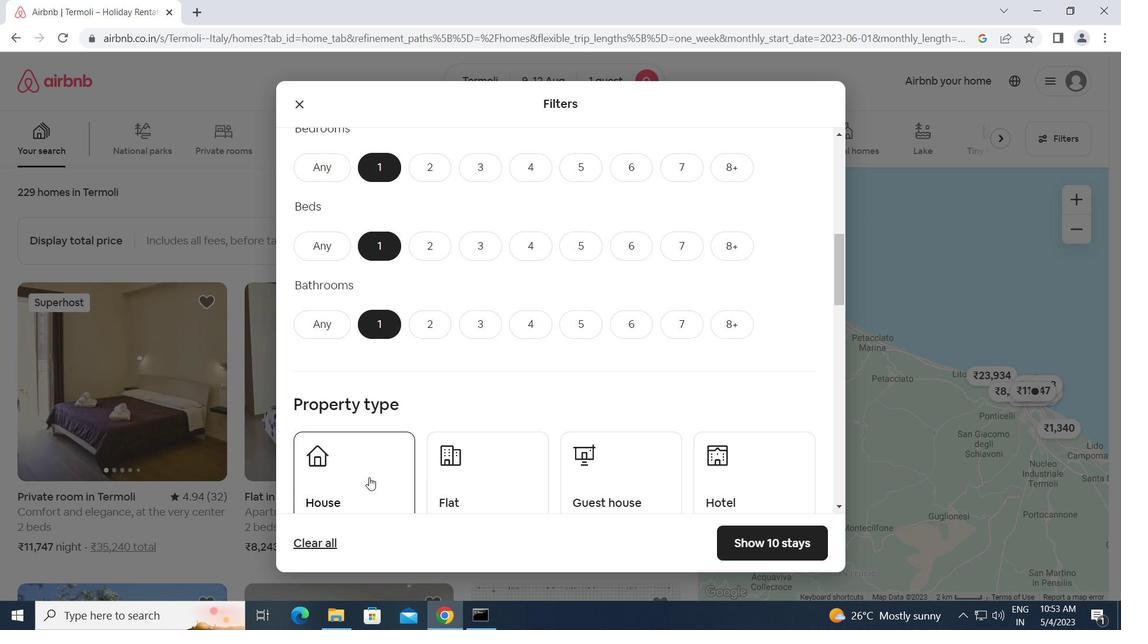 
Action: Mouse moved to (490, 475)
Screenshot: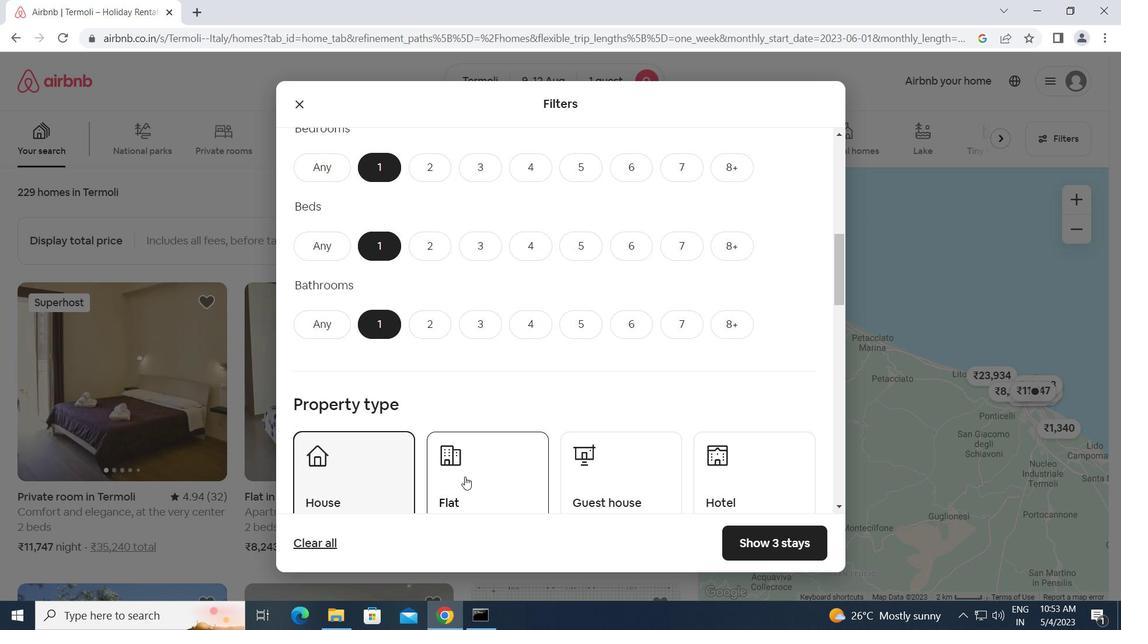 
Action: Mouse pressed left at (490, 475)
Screenshot: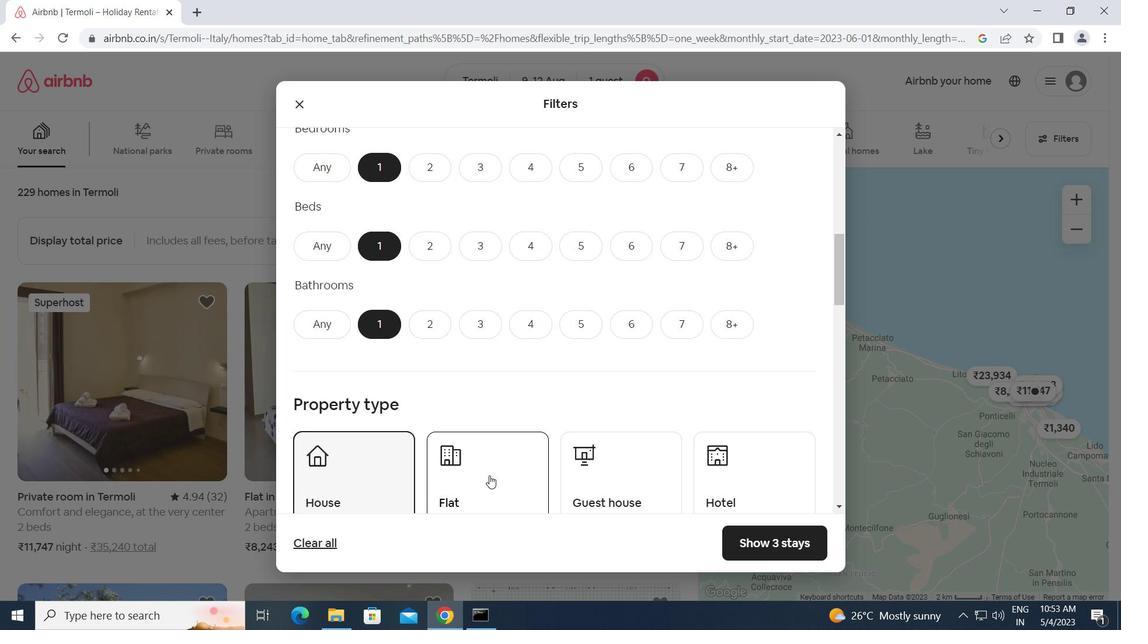 
Action: Mouse moved to (606, 486)
Screenshot: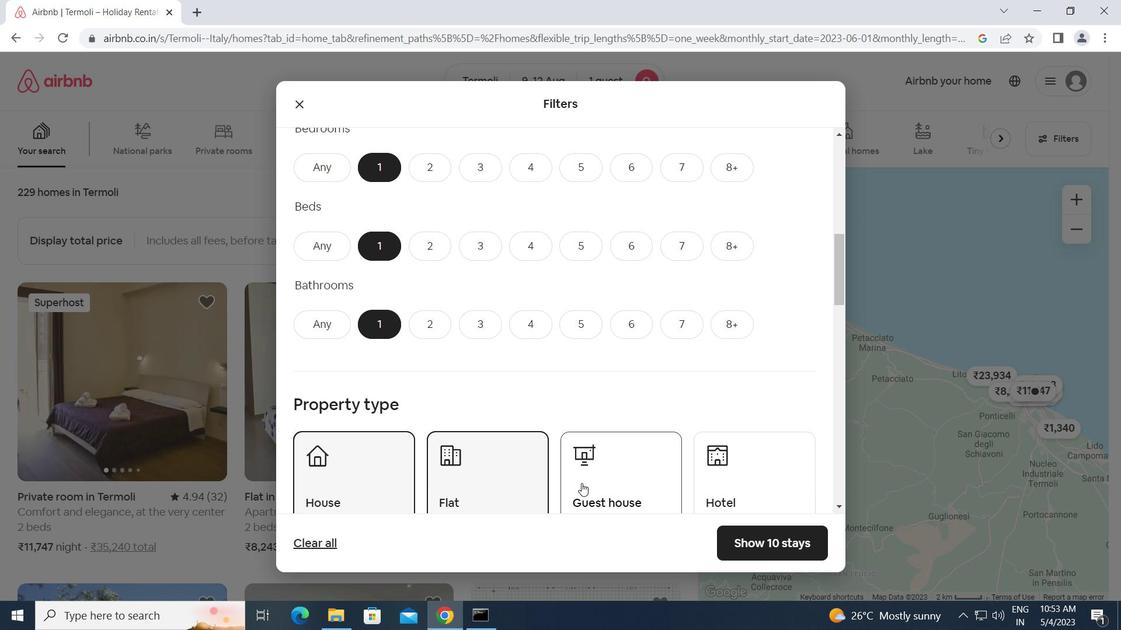 
Action: Mouse pressed left at (606, 486)
Screenshot: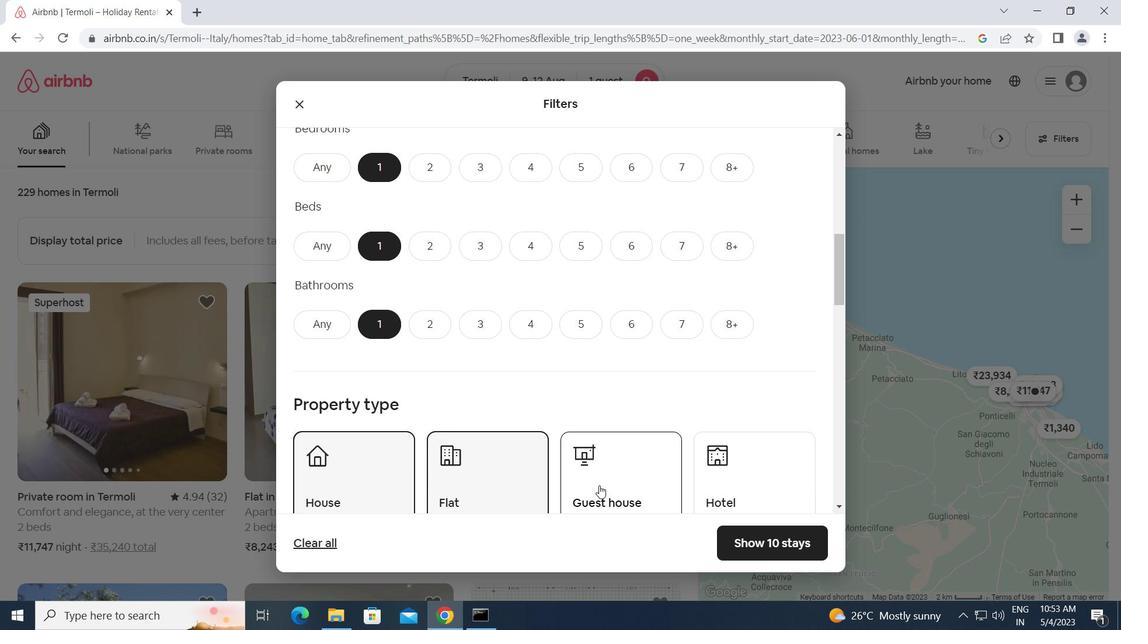 
Action: Mouse moved to (603, 486)
Screenshot: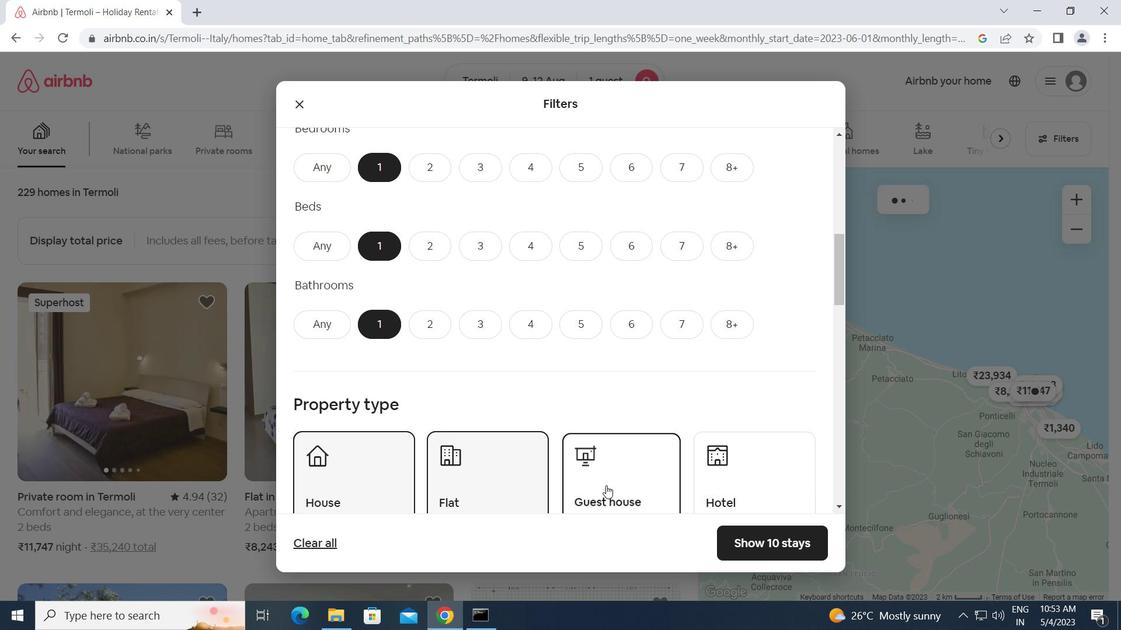 
Action: Mouse scrolled (603, 485) with delta (0, 0)
Screenshot: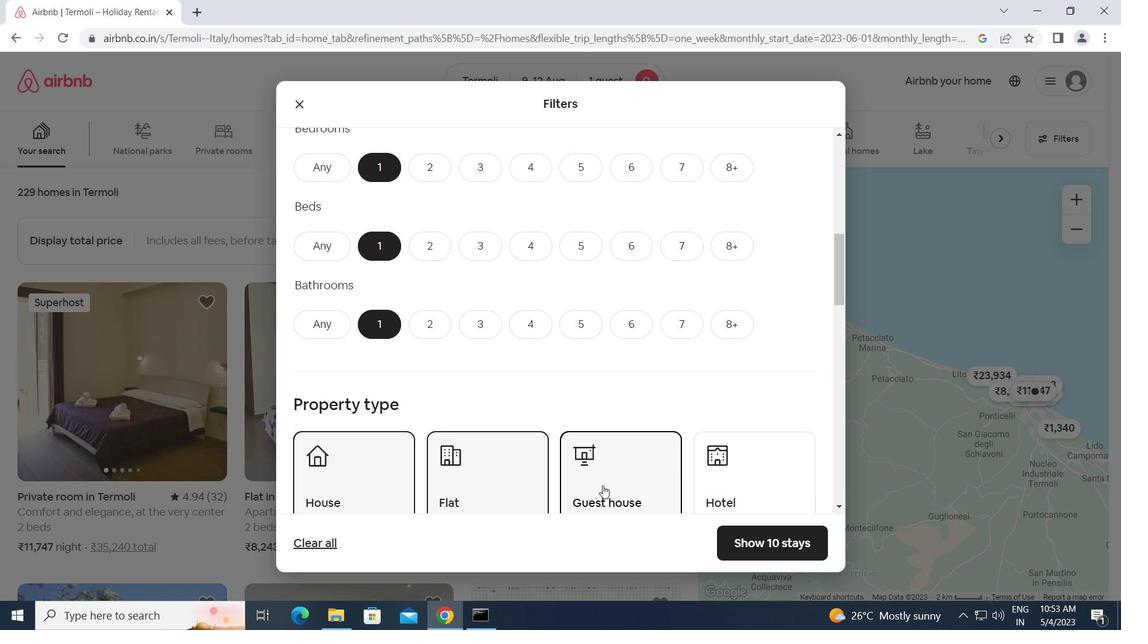
Action: Mouse scrolled (603, 485) with delta (0, 0)
Screenshot: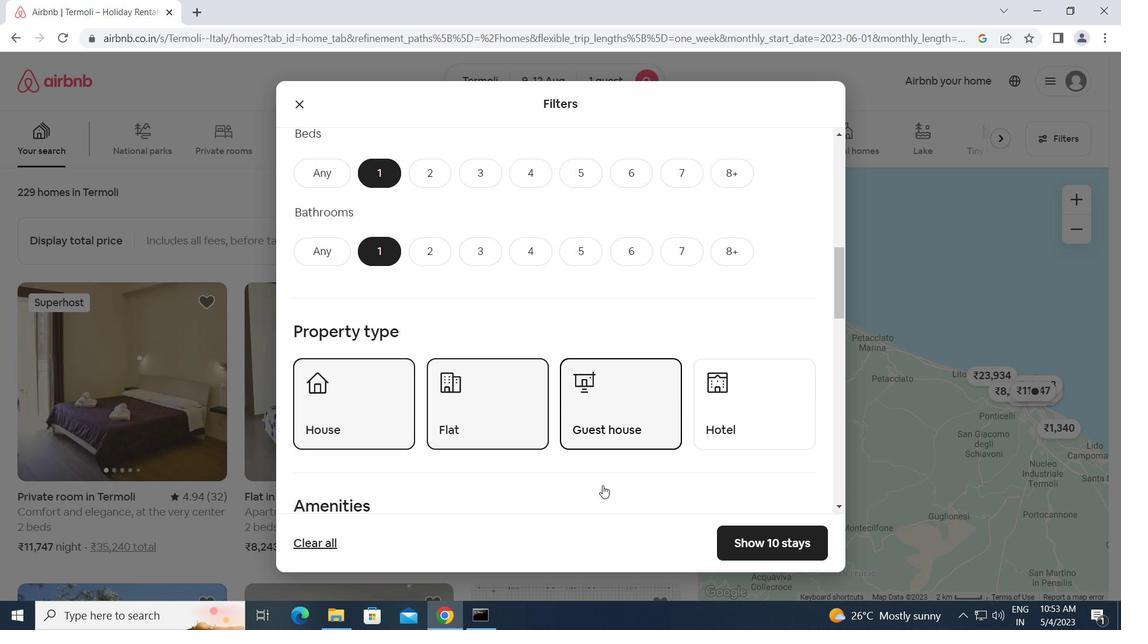 
Action: Mouse scrolled (603, 485) with delta (0, 0)
Screenshot: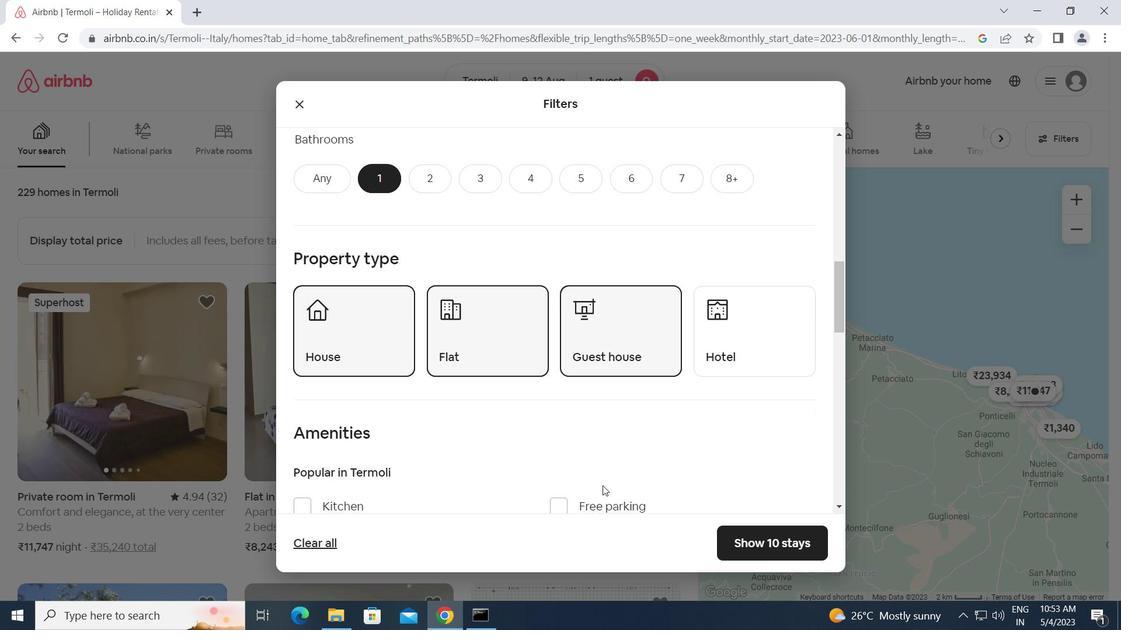 
Action: Mouse scrolled (603, 485) with delta (0, 0)
Screenshot: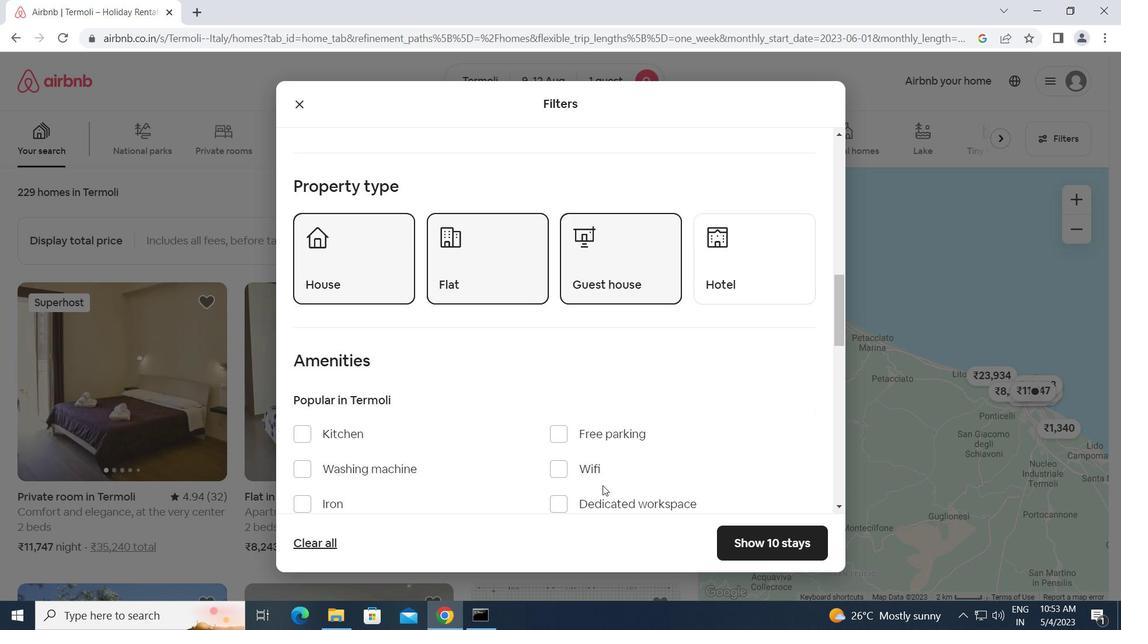 
Action: Mouse scrolled (603, 485) with delta (0, 0)
Screenshot: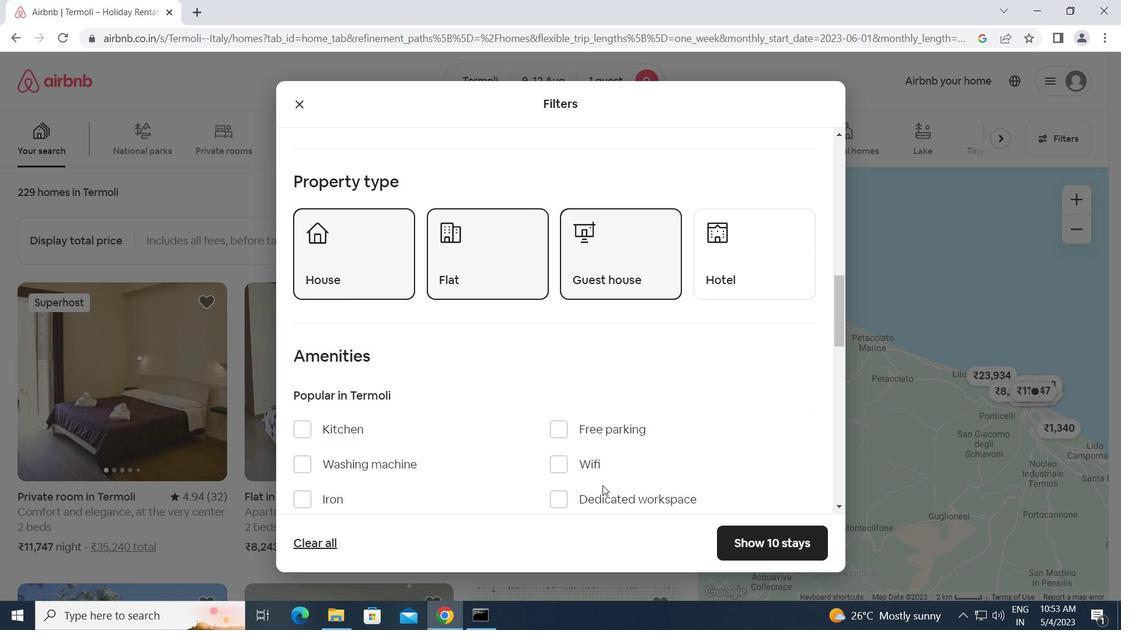
Action: Mouse moved to (353, 457)
Screenshot: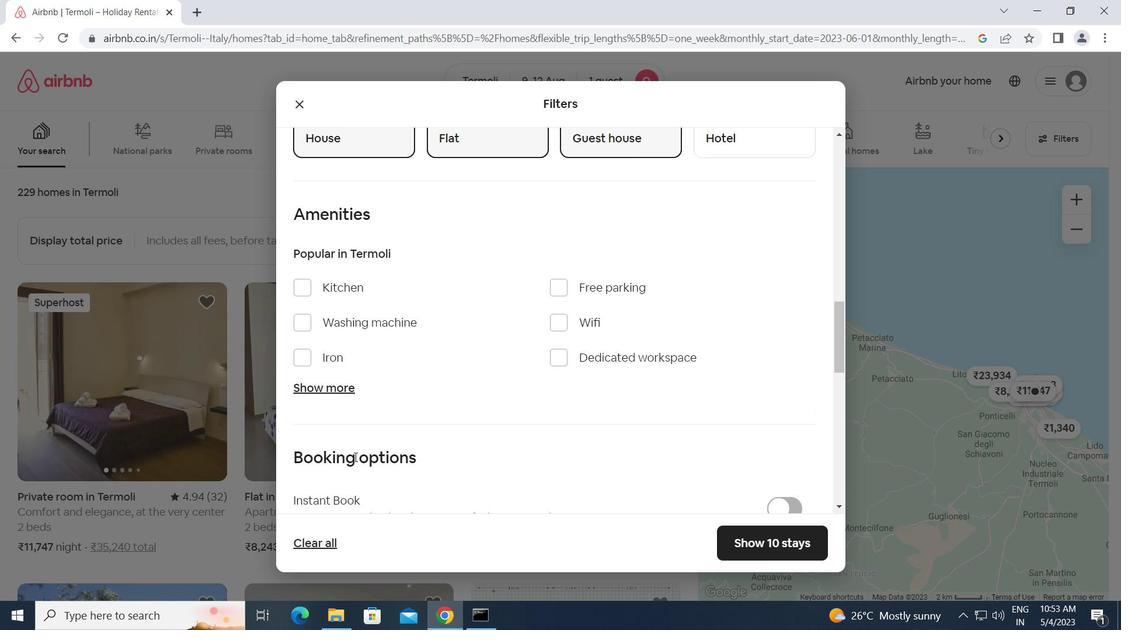
Action: Mouse scrolled (353, 457) with delta (0, 0)
Screenshot: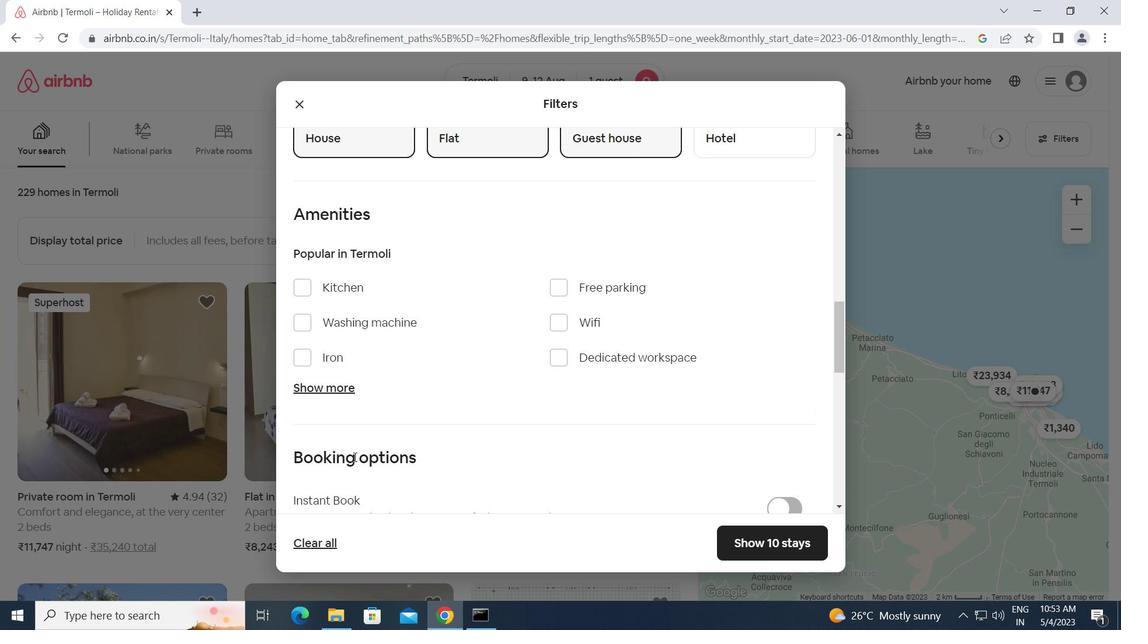 
Action: Mouse moved to (560, 247)
Screenshot: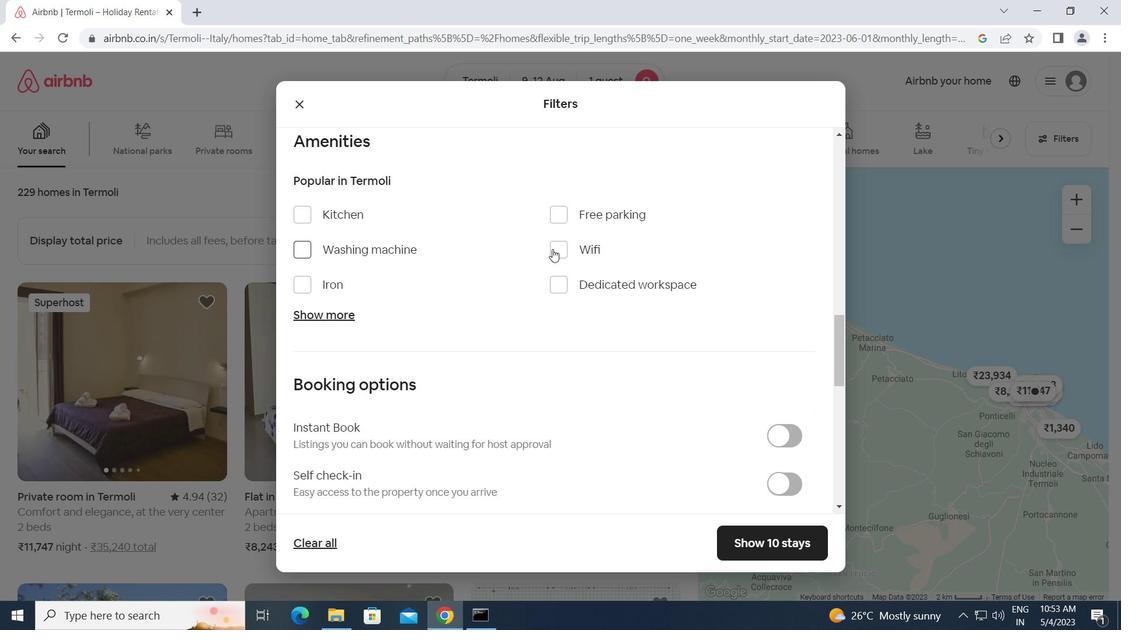
Action: Mouse pressed left at (560, 247)
Screenshot: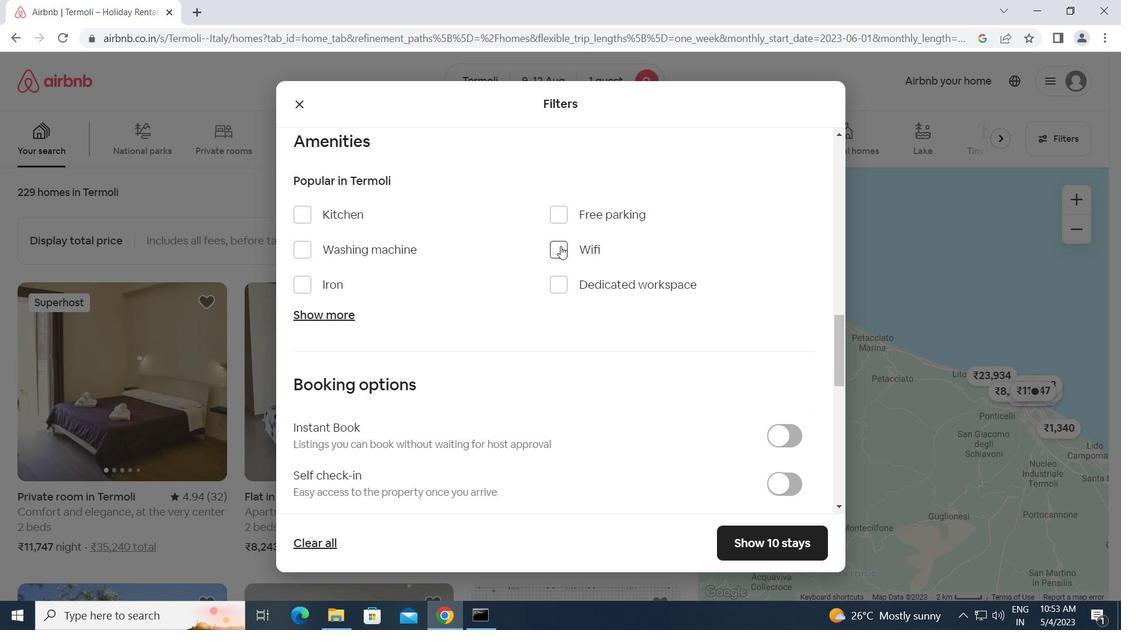 
Action: Mouse moved to (542, 370)
Screenshot: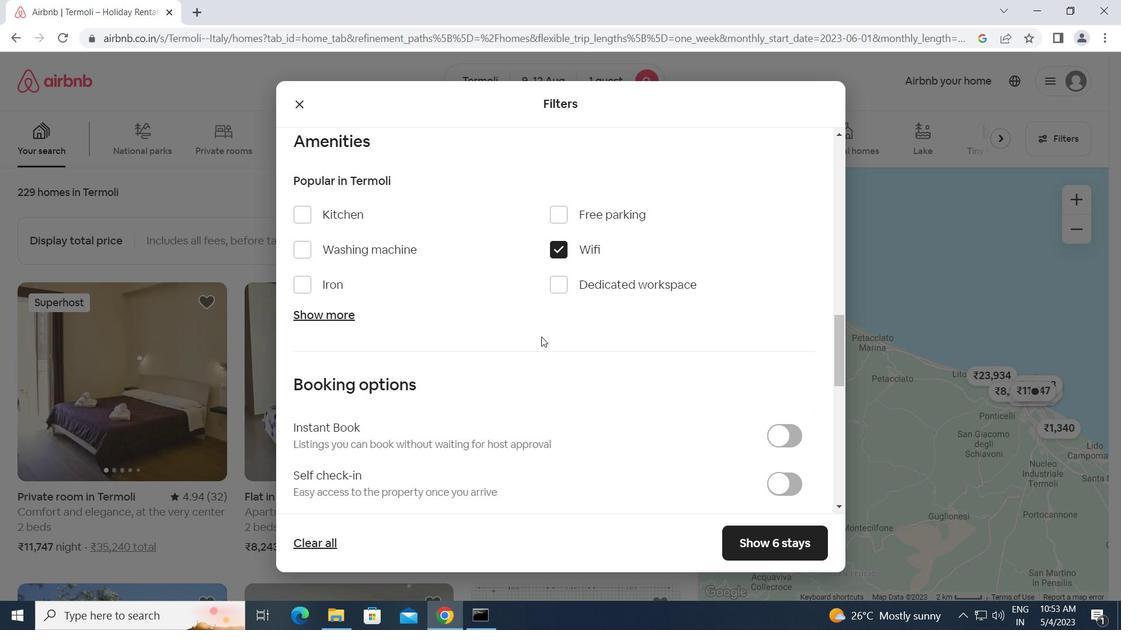 
Action: Mouse scrolled (542, 370) with delta (0, 0)
Screenshot: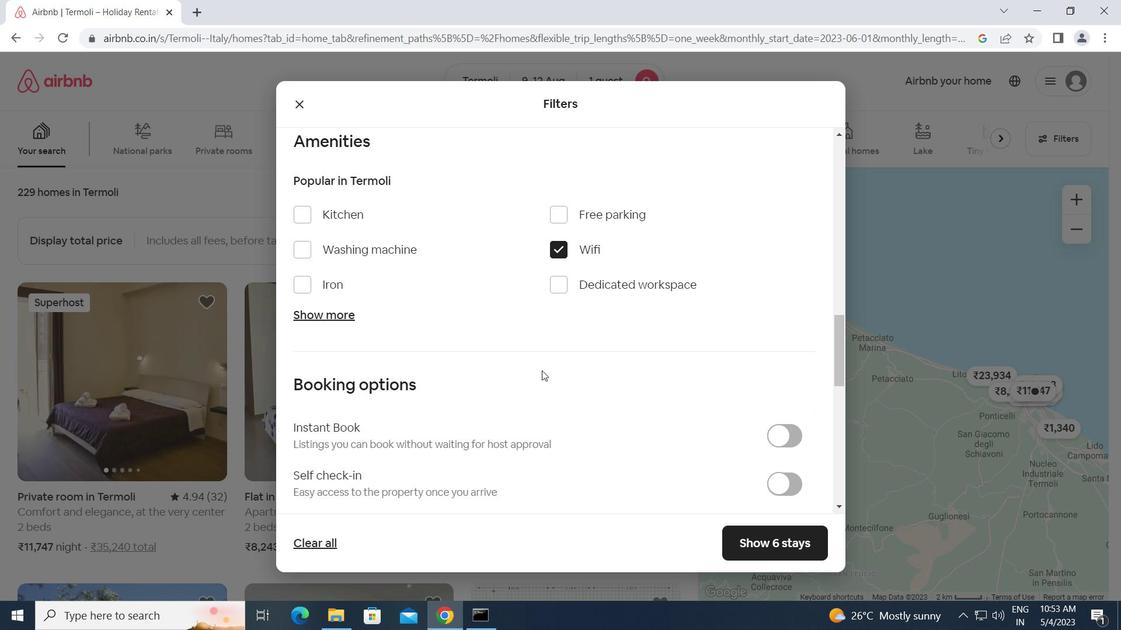 
Action: Mouse moved to (792, 412)
Screenshot: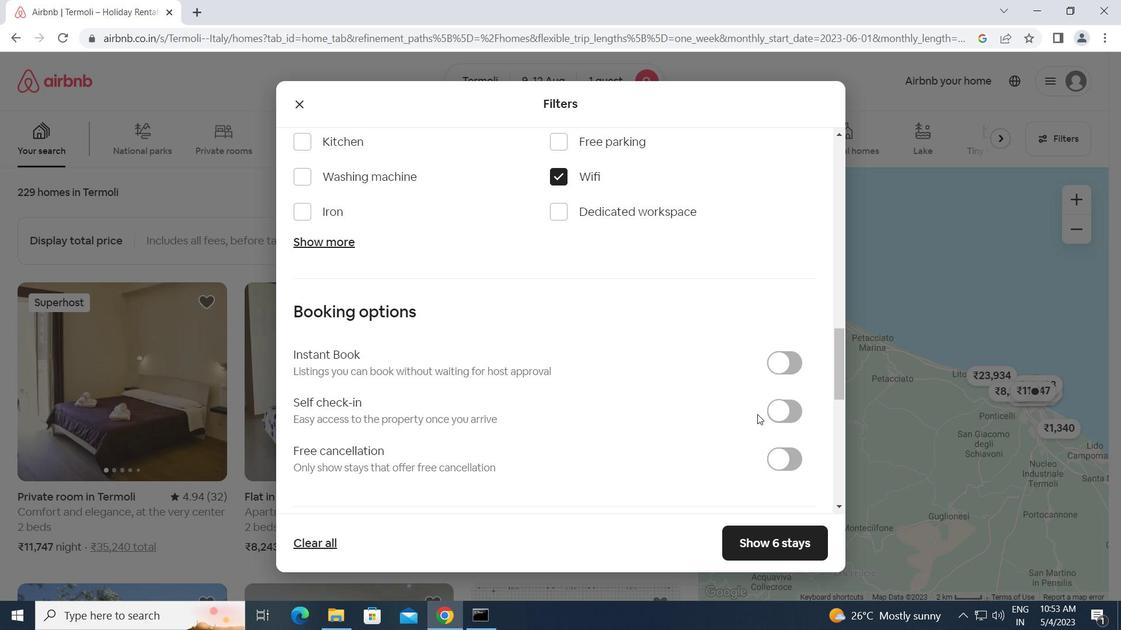 
Action: Mouse pressed left at (792, 412)
Screenshot: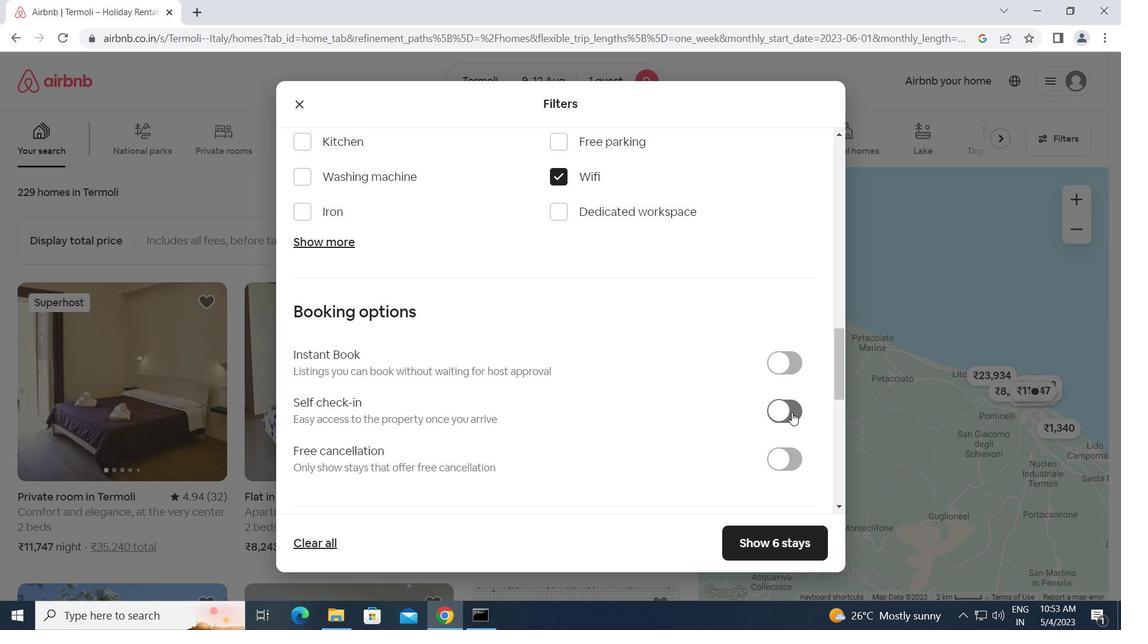 
Action: Mouse moved to (560, 429)
Screenshot: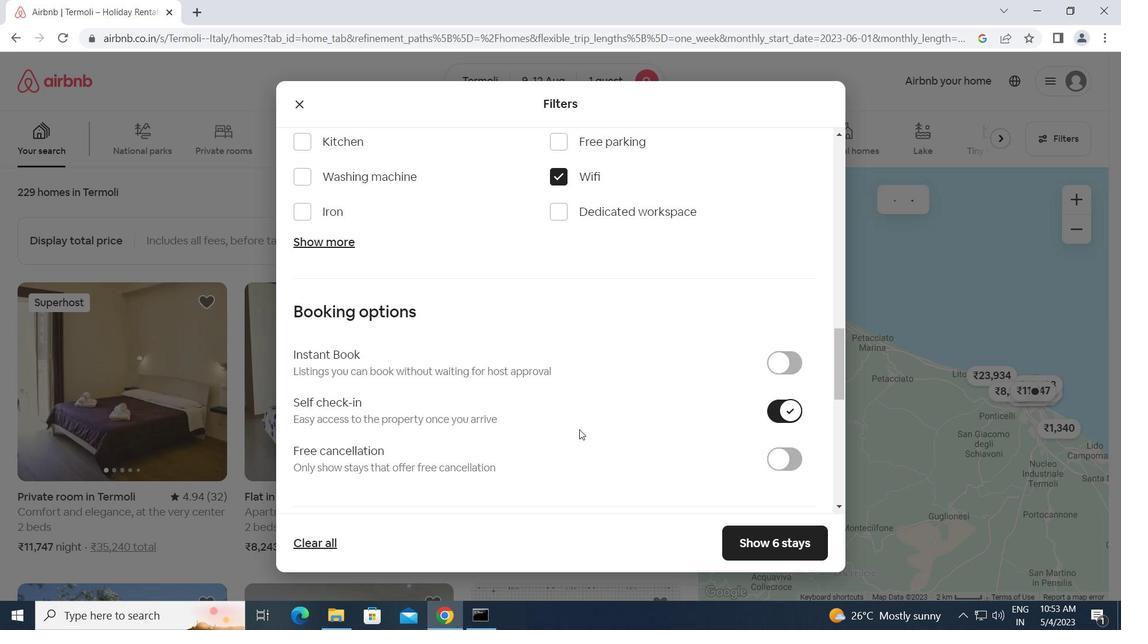
Action: Mouse scrolled (560, 429) with delta (0, 0)
Screenshot: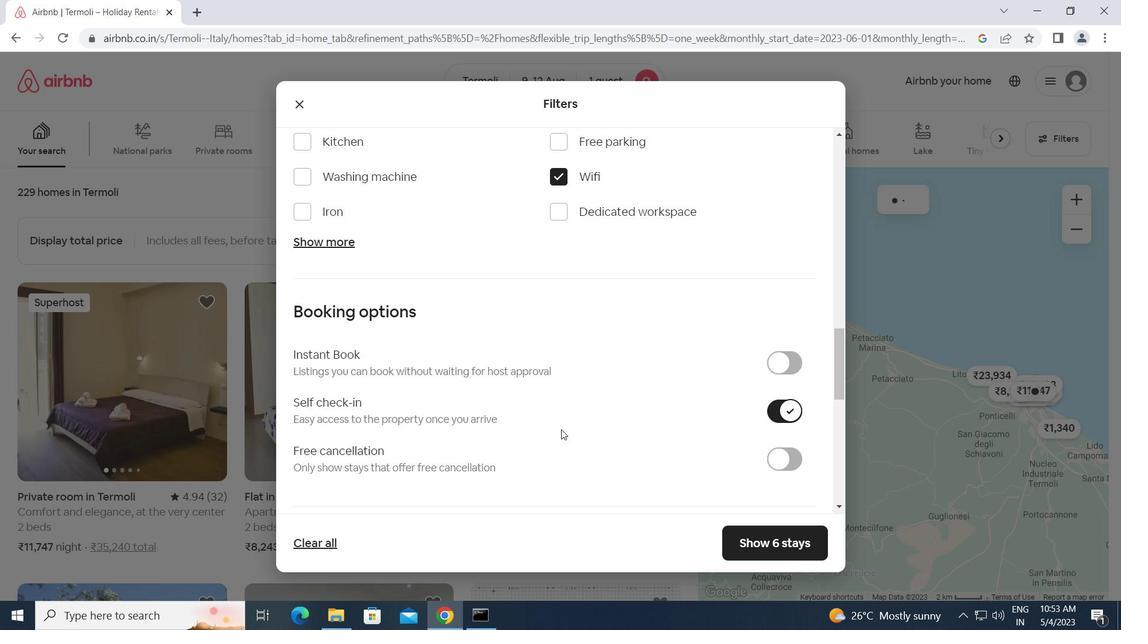 
Action: Mouse scrolled (560, 429) with delta (0, 0)
Screenshot: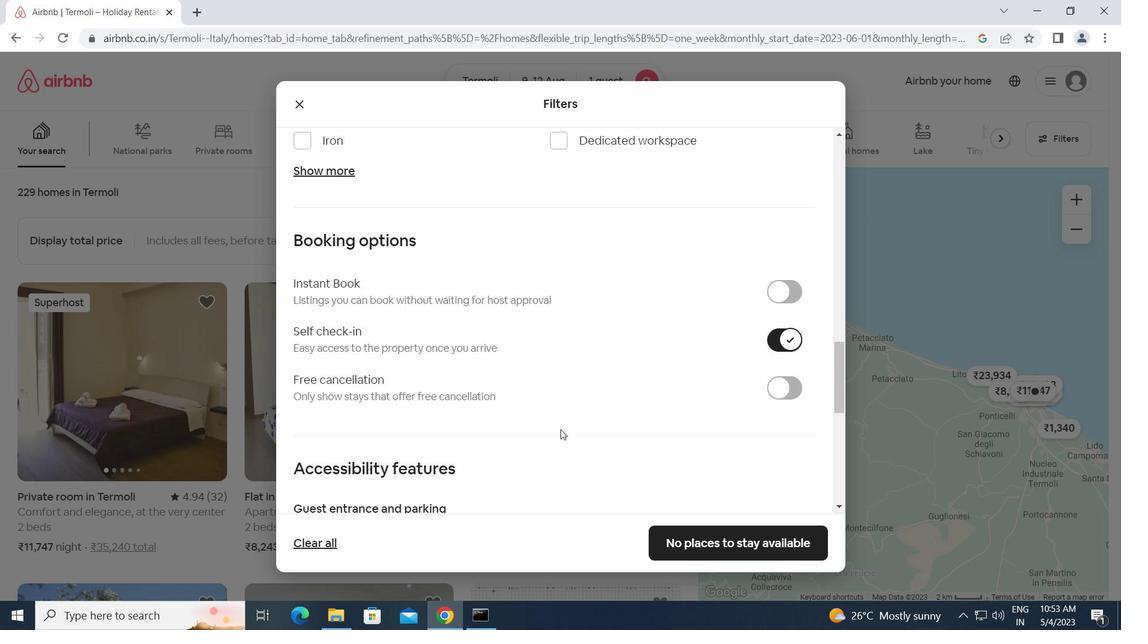 
Action: Mouse scrolled (560, 429) with delta (0, 0)
Screenshot: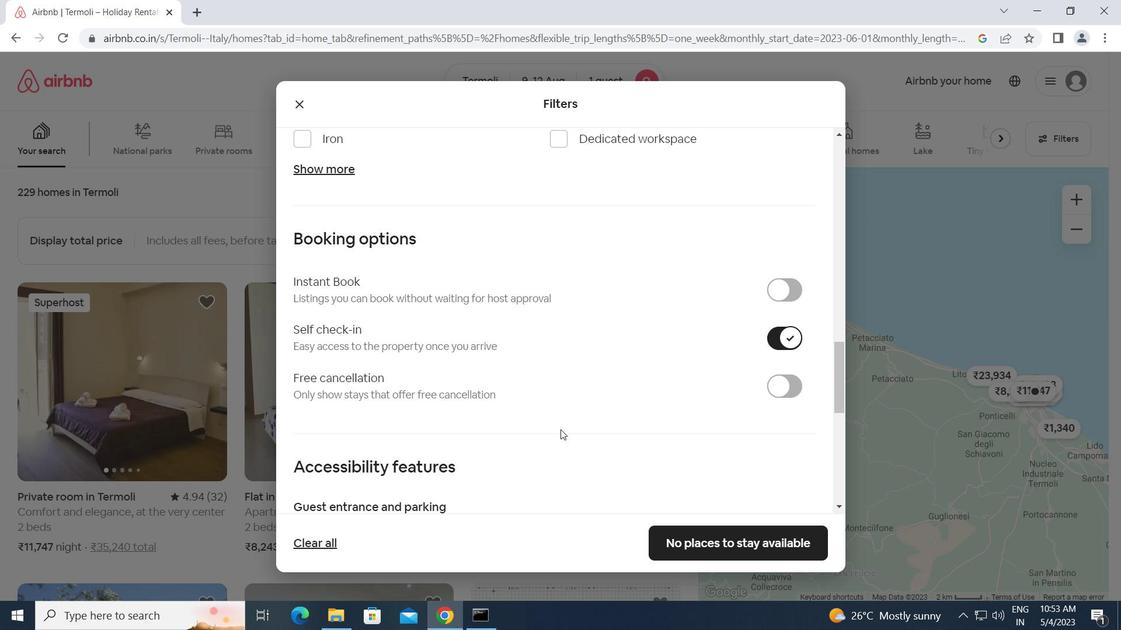 
Action: Mouse scrolled (560, 429) with delta (0, 0)
Screenshot: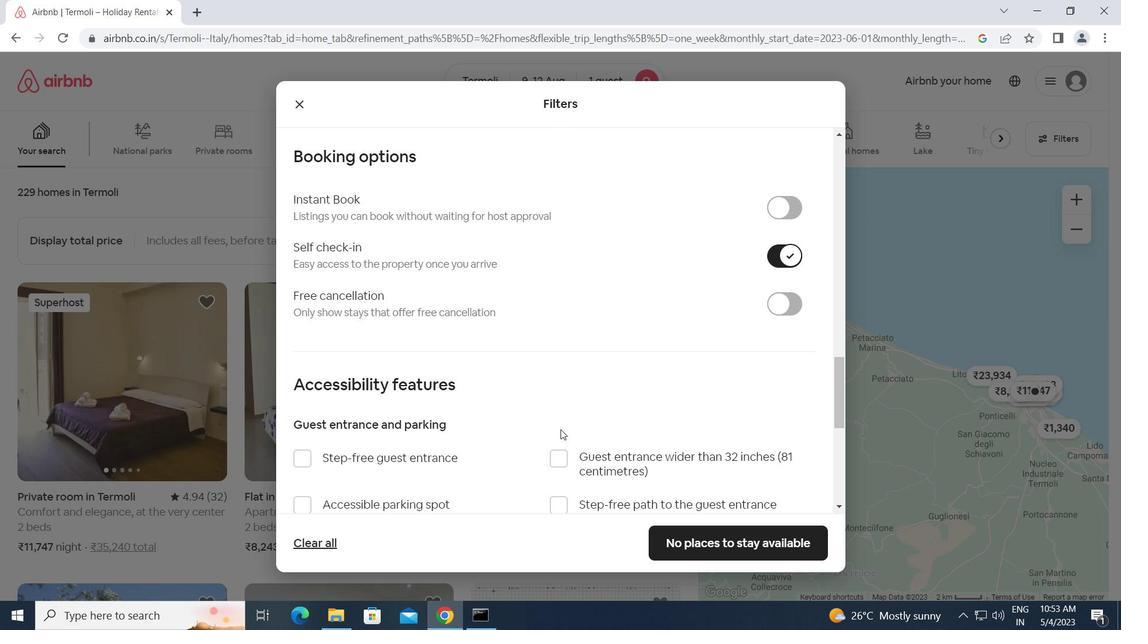 
Action: Mouse scrolled (560, 429) with delta (0, 0)
Screenshot: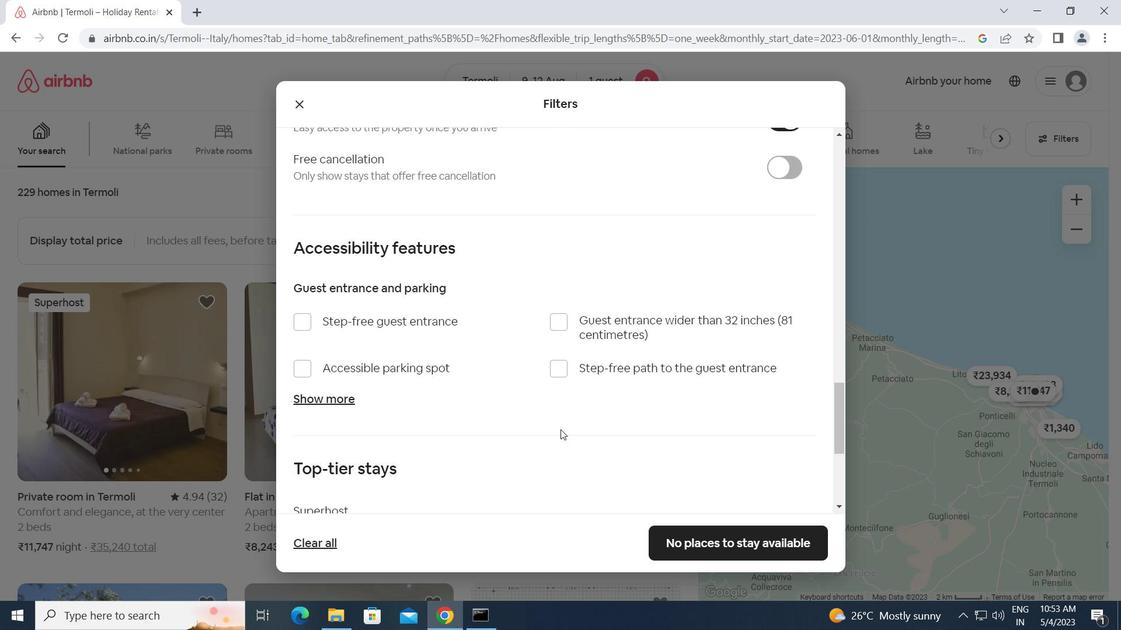 
Action: Mouse scrolled (560, 429) with delta (0, 0)
Screenshot: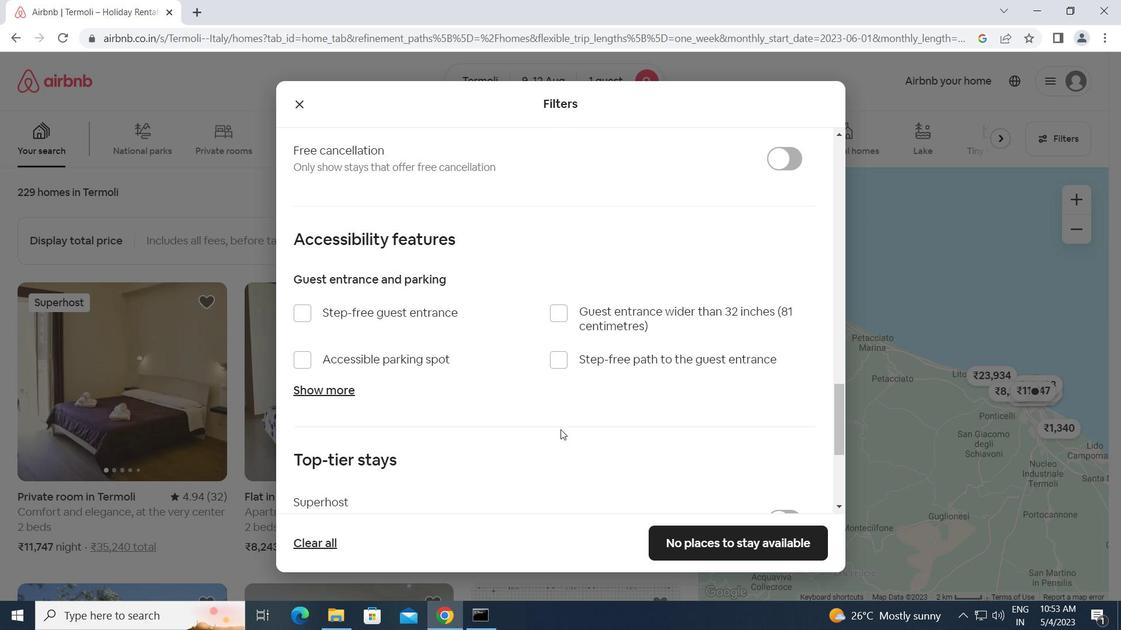 
Action: Mouse scrolled (560, 429) with delta (0, 0)
Screenshot: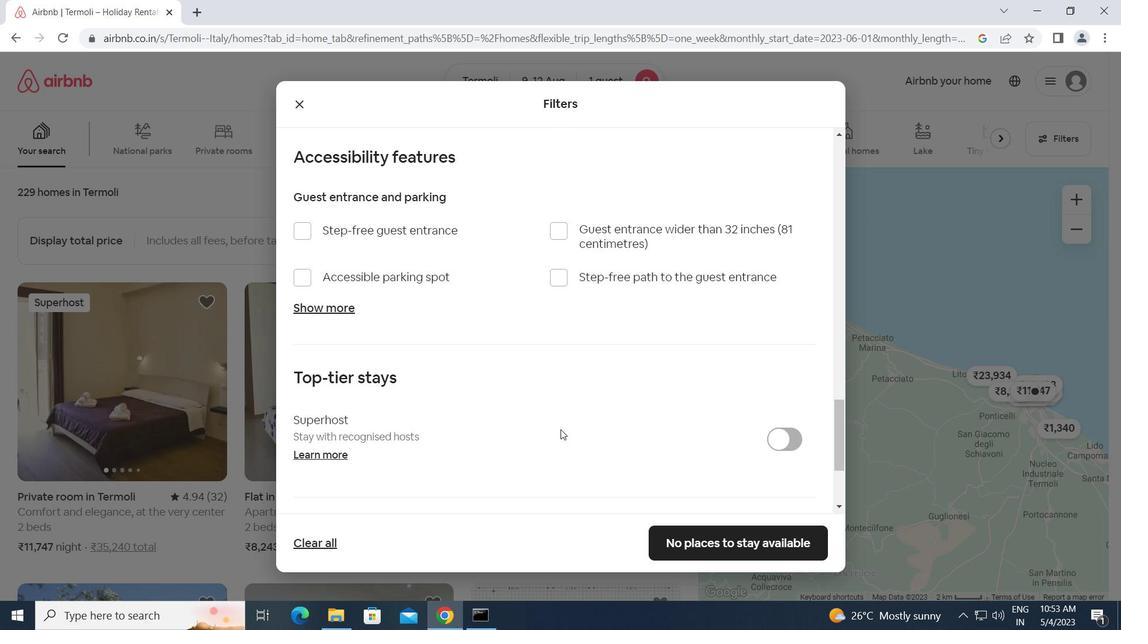 
Action: Mouse moved to (298, 446)
Screenshot: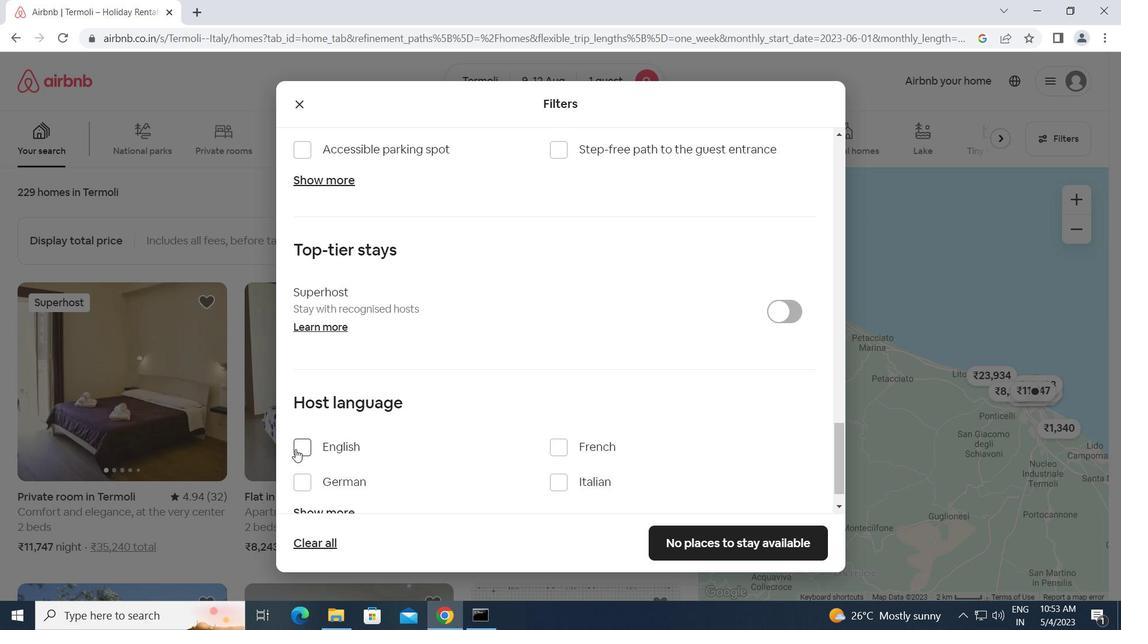 
Action: Mouse pressed left at (298, 446)
Screenshot: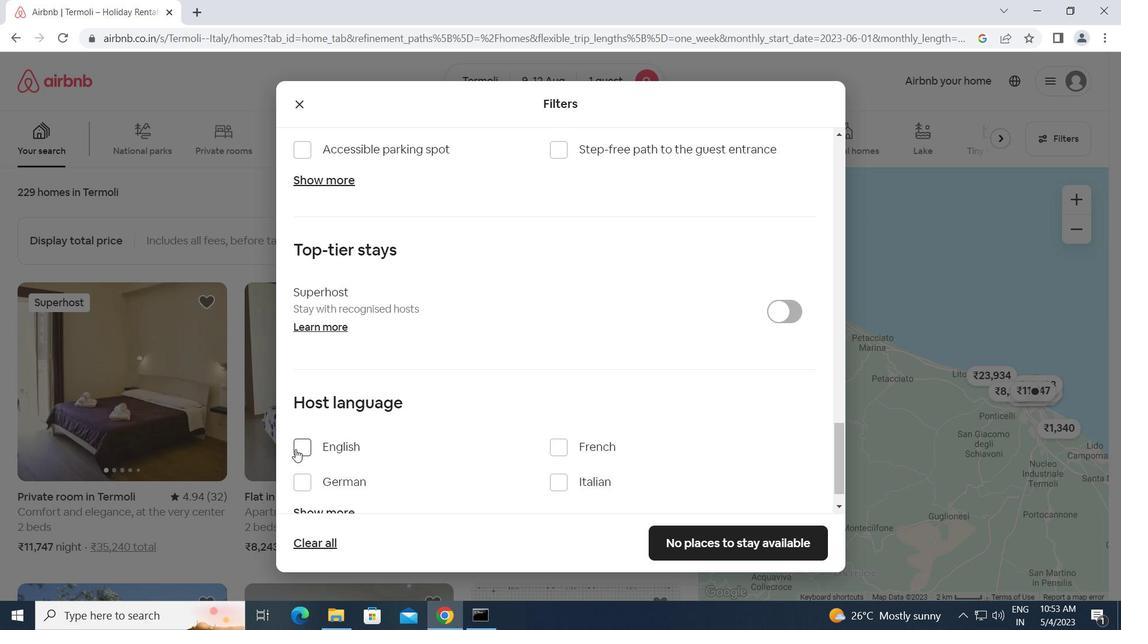 
Action: Mouse moved to (753, 540)
Screenshot: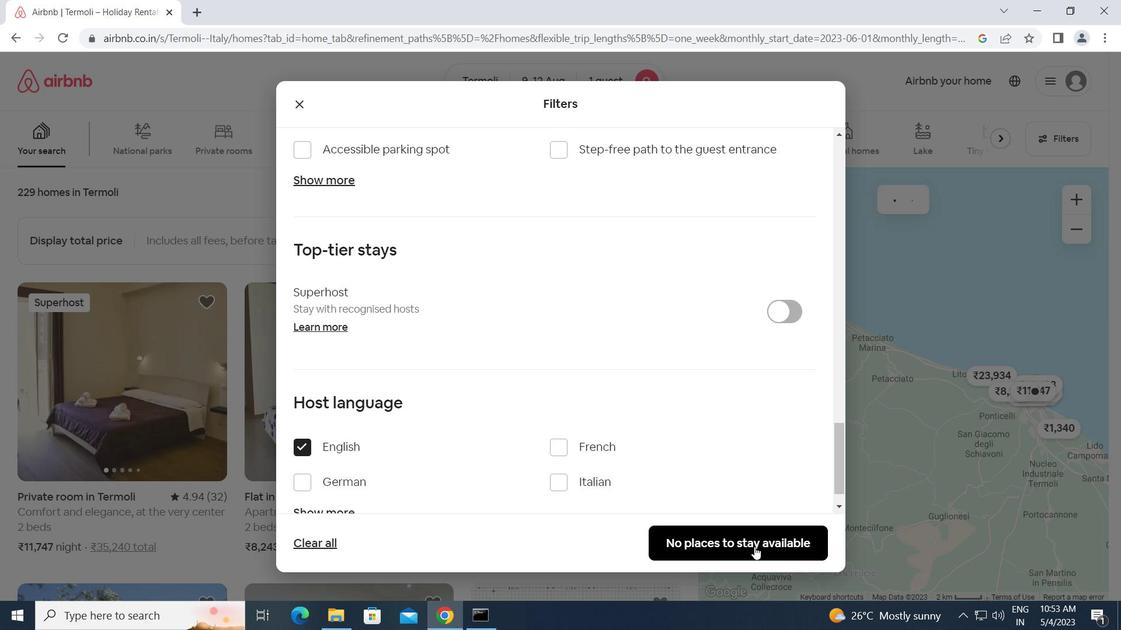 
Action: Mouse pressed left at (753, 540)
Screenshot: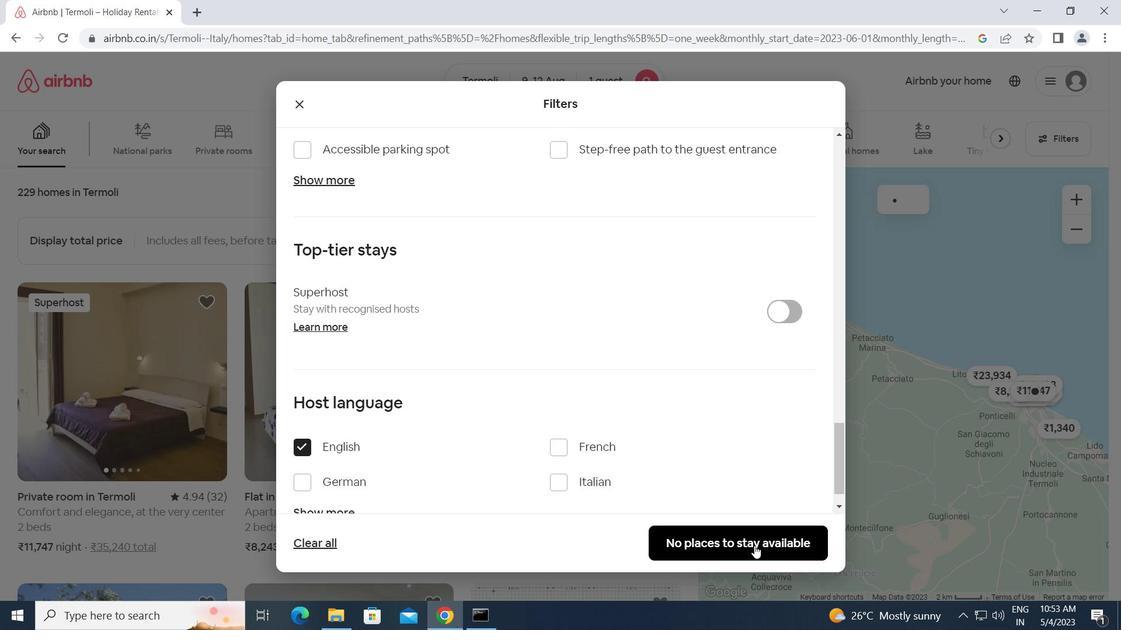 
Action: Mouse moved to (752, 540)
Screenshot: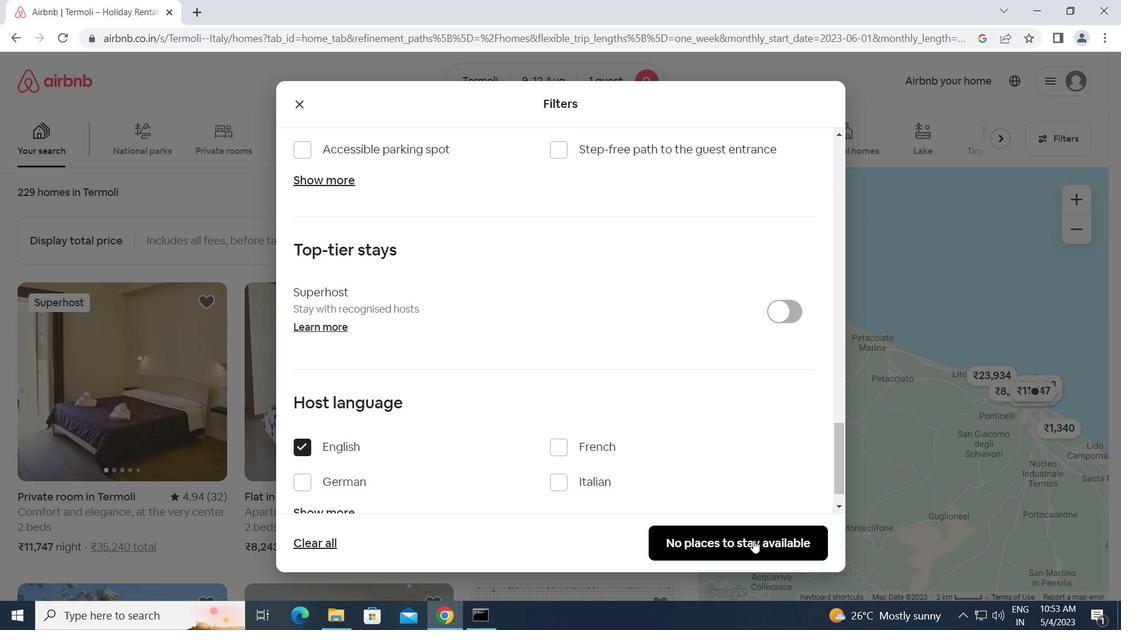 
